 Task: Search one way flight ticket for 5 adults, 2 children, 1 infant in seat and 2 infants on lap in economy from Chattanooga: Lovell Field to Evansville: Evansville Regional Airport on 5-3-2023. Choice of flights is JetBlue. Number of bags: 2 carry on bags. Price is upto 72000. Outbound departure time preference is 10:00.
Action: Mouse moved to (304, 125)
Screenshot: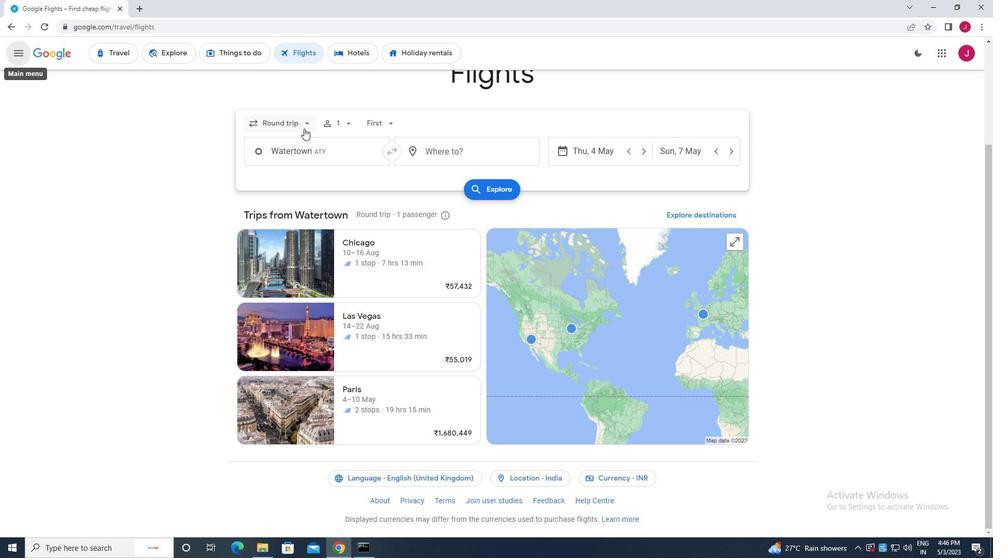 
Action: Mouse pressed left at (304, 125)
Screenshot: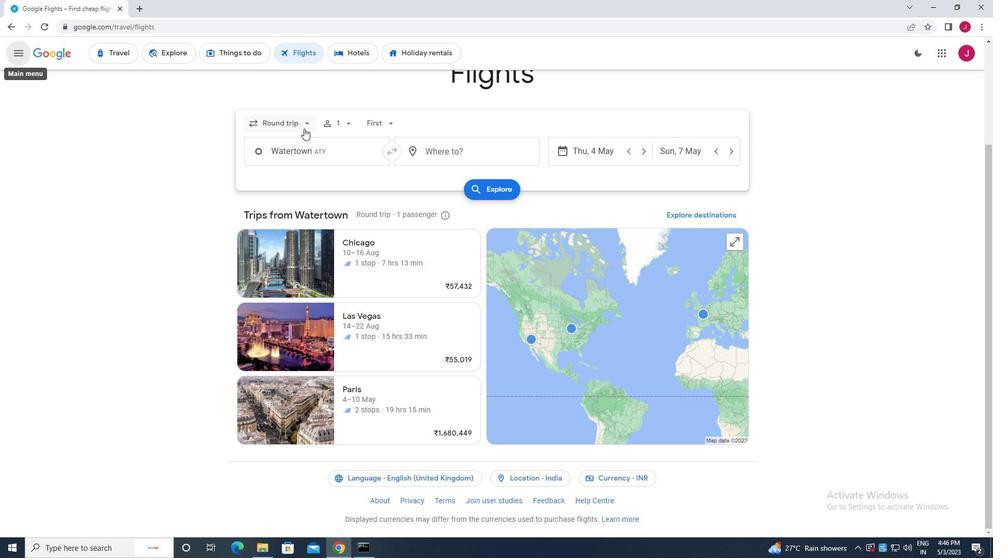 
Action: Mouse moved to (301, 173)
Screenshot: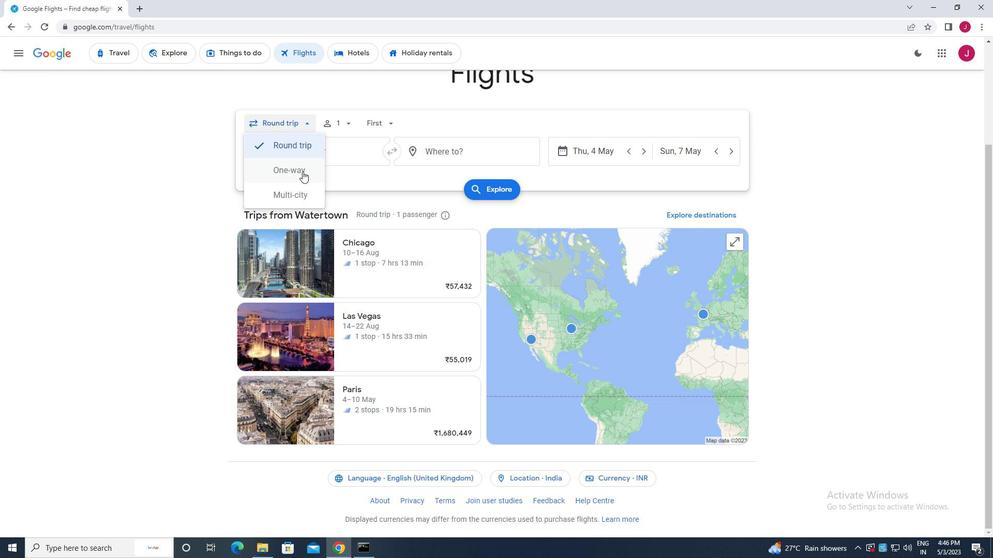 
Action: Mouse pressed left at (301, 173)
Screenshot: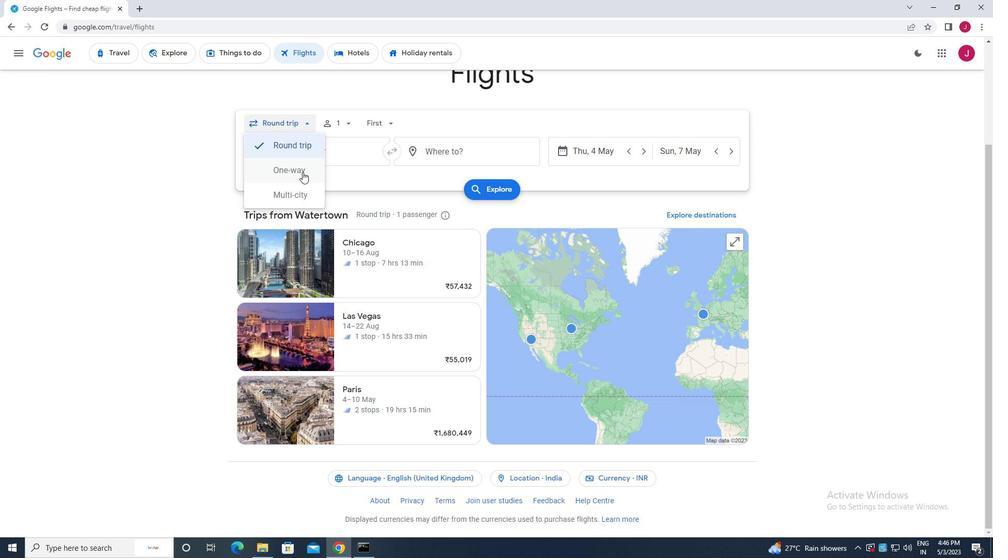 
Action: Mouse moved to (345, 120)
Screenshot: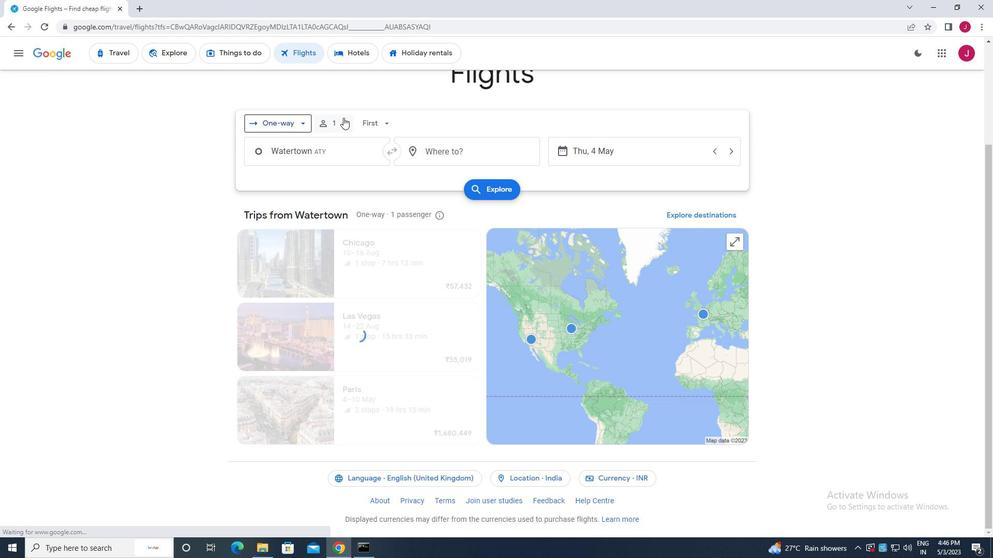 
Action: Mouse pressed left at (345, 120)
Screenshot: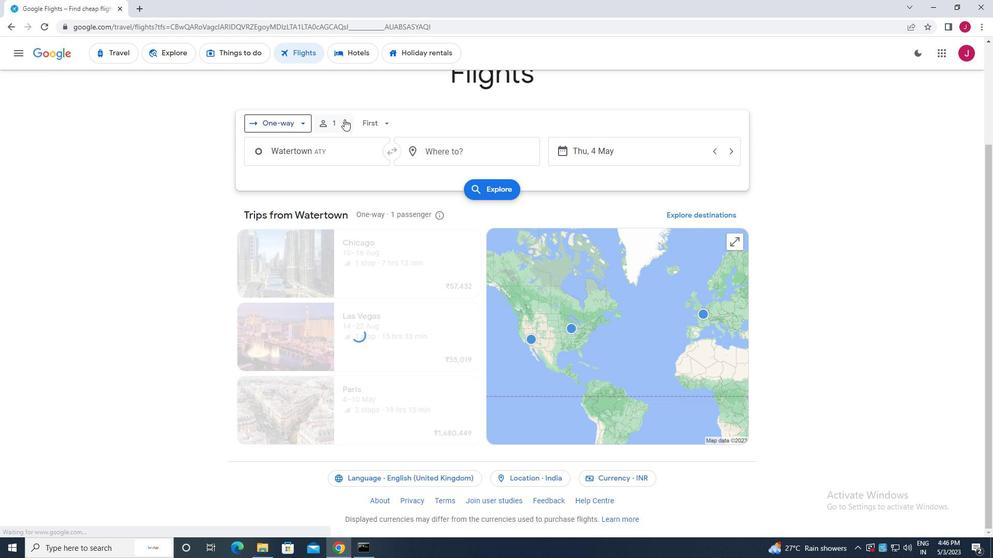 
Action: Mouse moved to (425, 151)
Screenshot: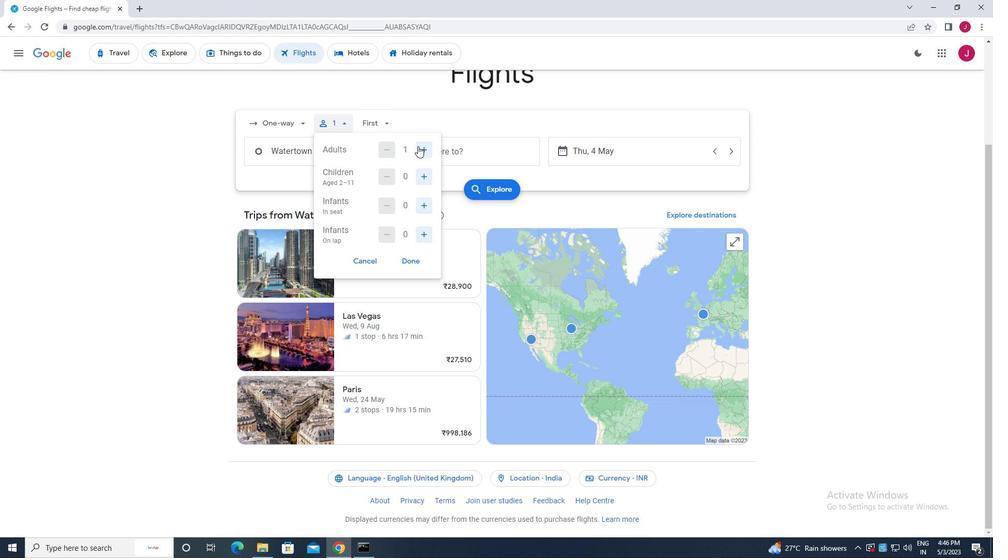
Action: Mouse pressed left at (425, 151)
Screenshot: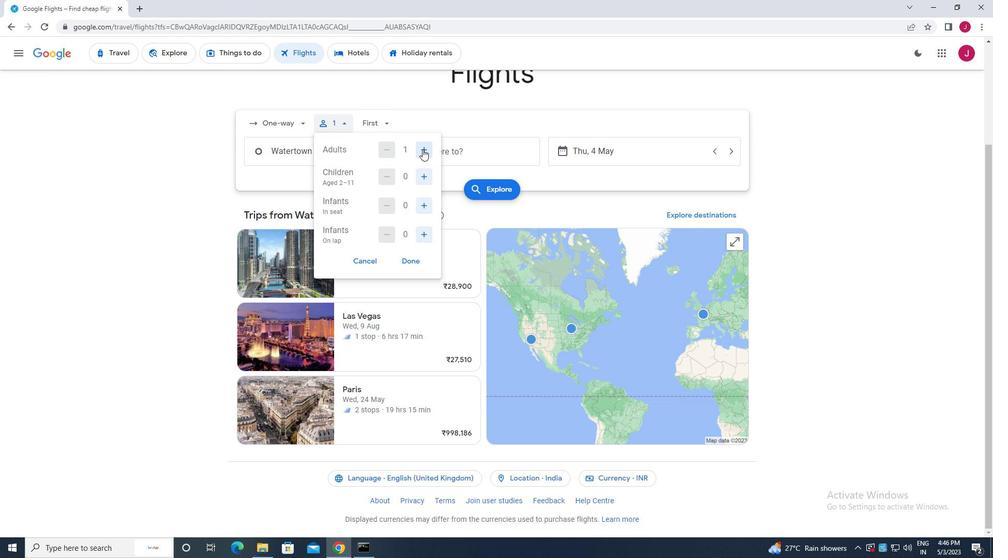 
Action: Mouse pressed left at (425, 151)
Screenshot: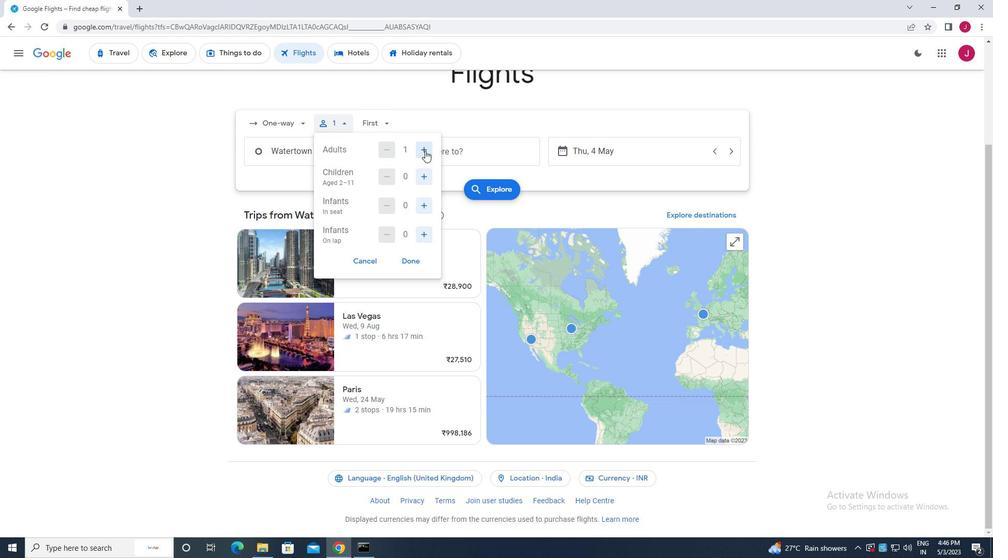 
Action: Mouse pressed left at (425, 151)
Screenshot: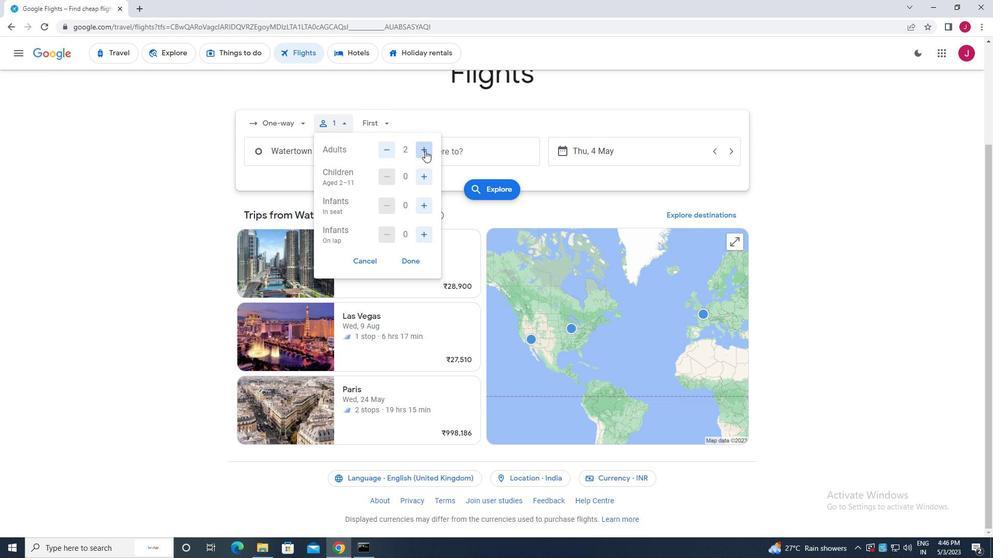 
Action: Mouse pressed left at (425, 151)
Screenshot: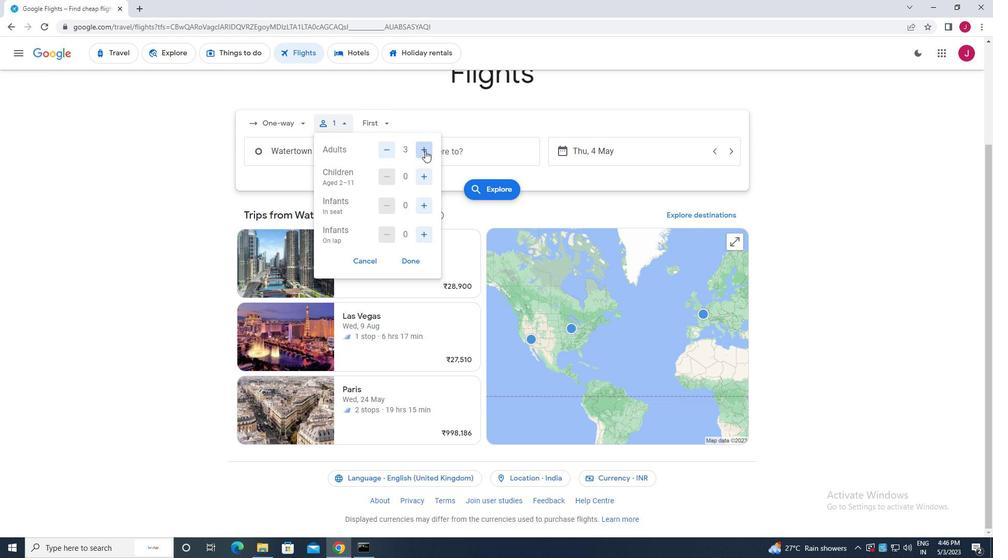 
Action: Mouse moved to (423, 176)
Screenshot: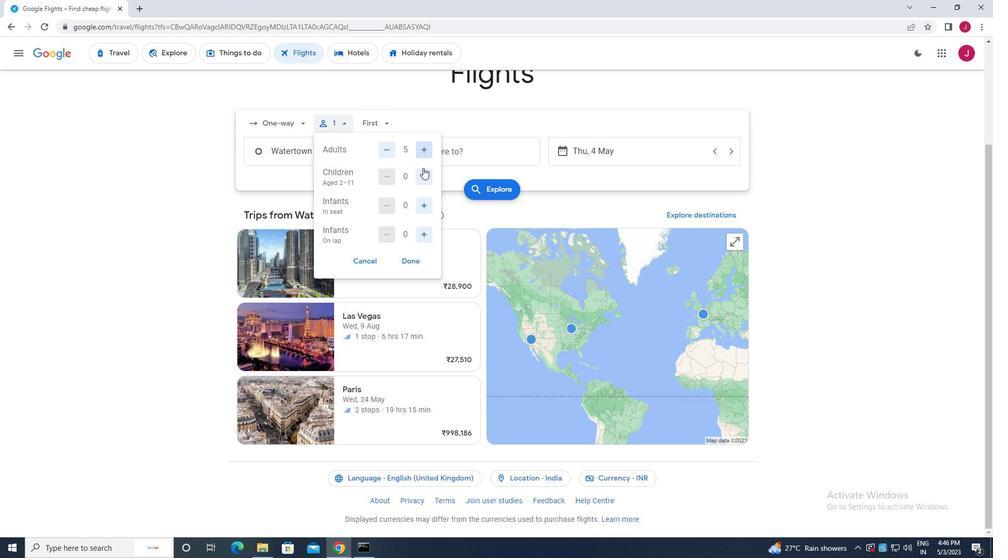 
Action: Mouse pressed left at (423, 176)
Screenshot: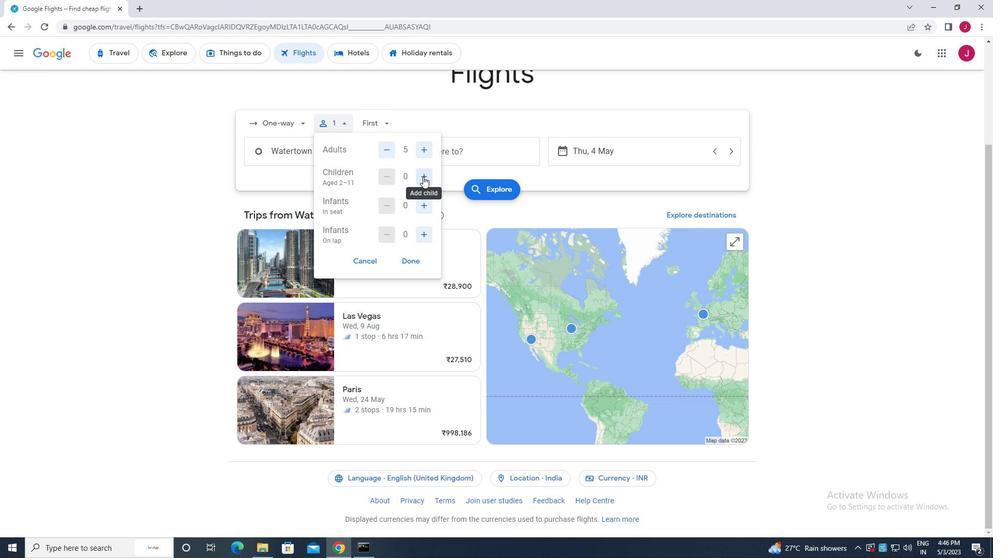 
Action: Mouse pressed left at (423, 176)
Screenshot: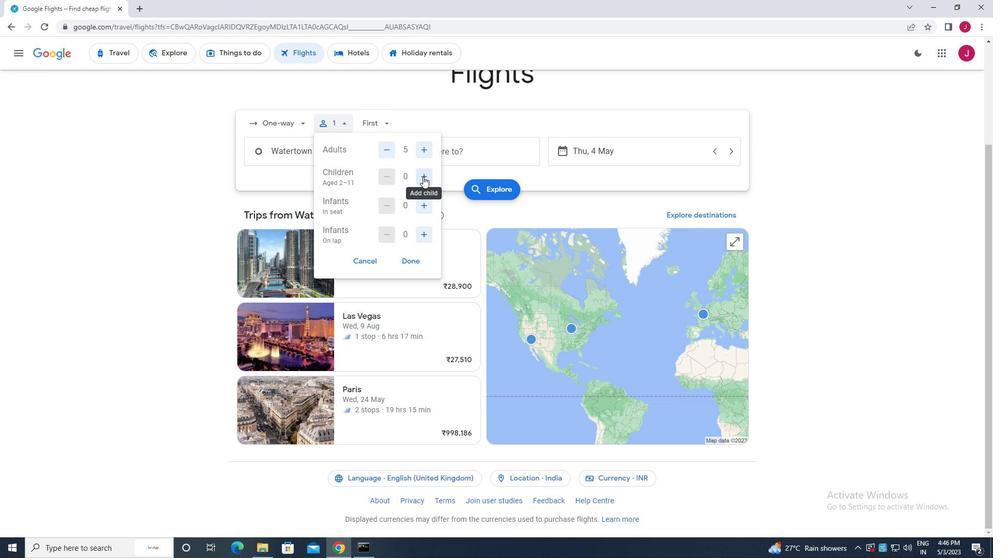 
Action: Mouse moved to (426, 202)
Screenshot: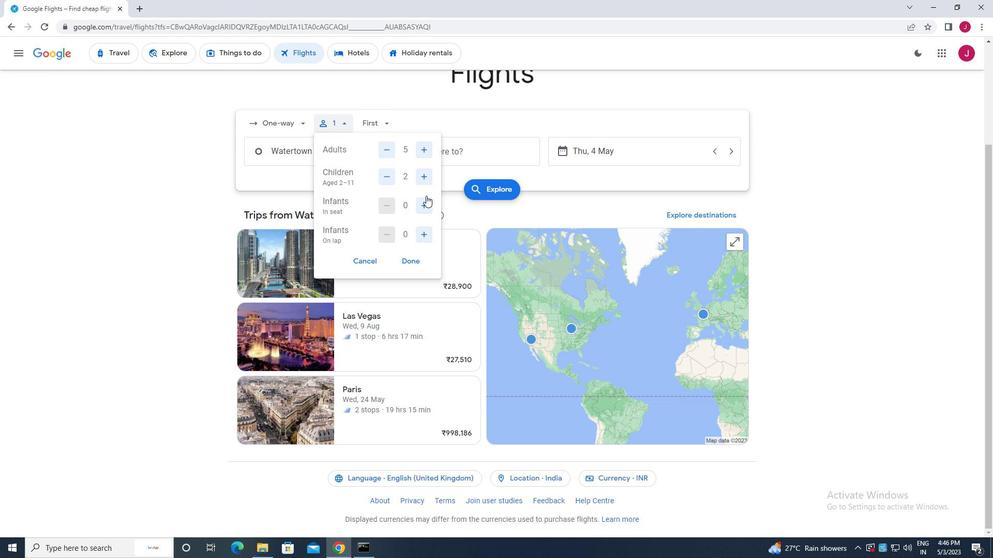 
Action: Mouse pressed left at (426, 202)
Screenshot: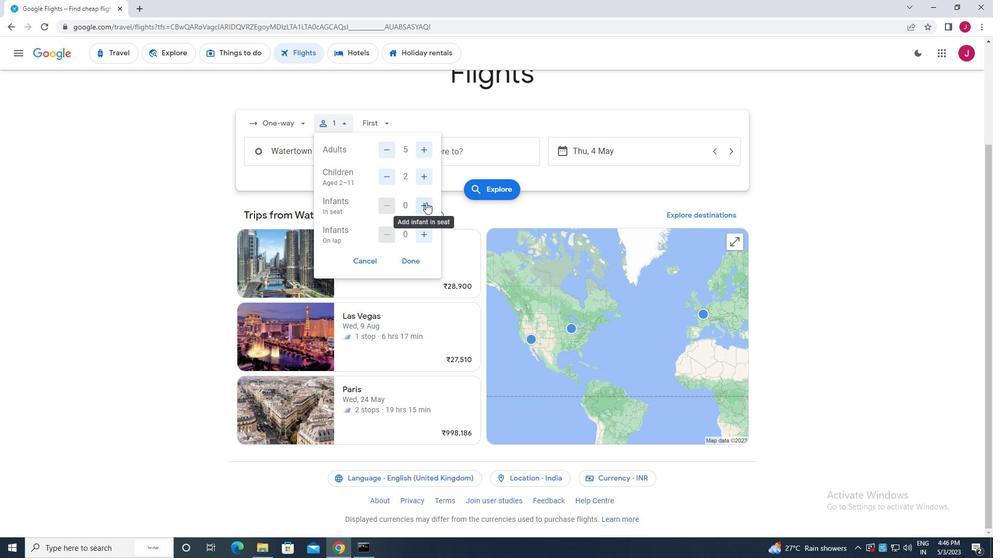 
Action: Mouse moved to (424, 232)
Screenshot: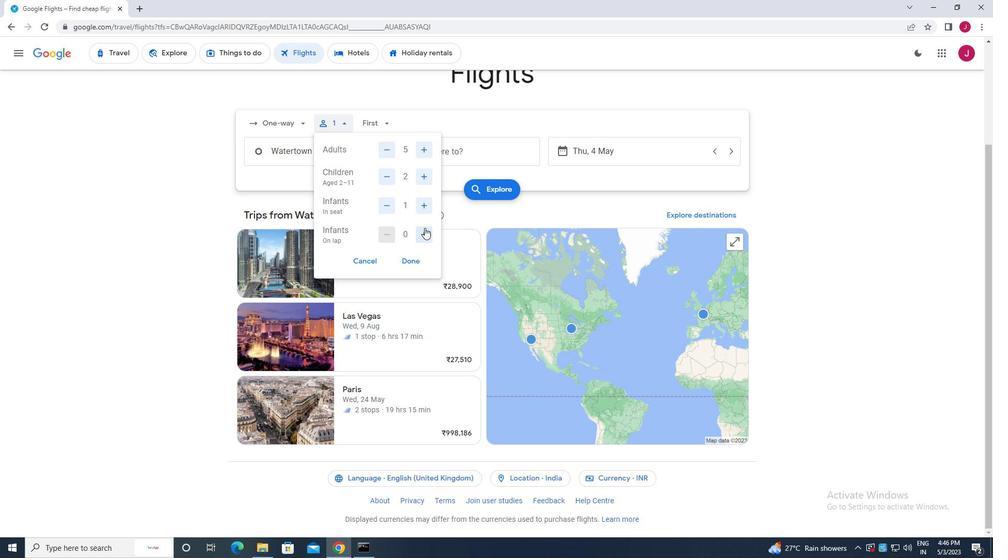 
Action: Mouse pressed left at (424, 232)
Screenshot: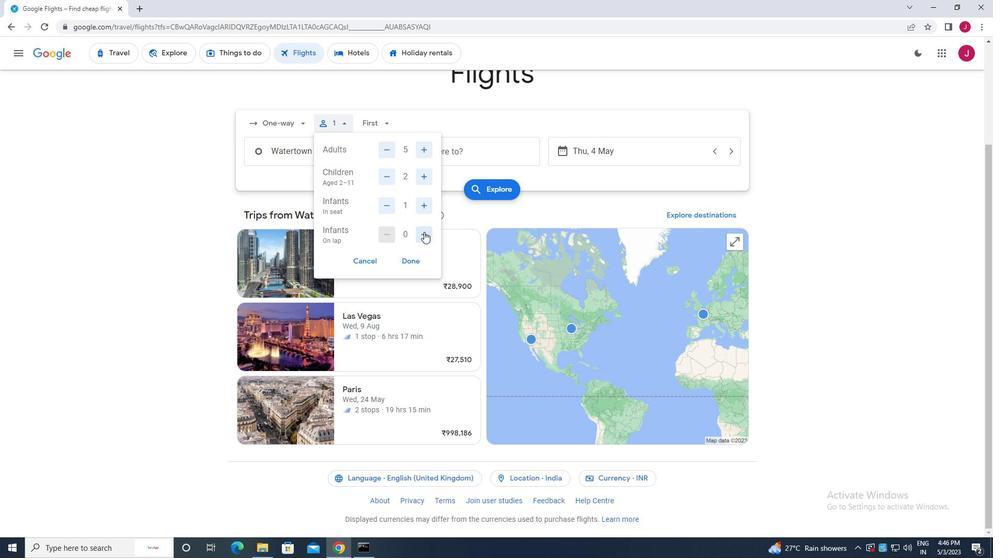 
Action: Mouse pressed left at (424, 232)
Screenshot: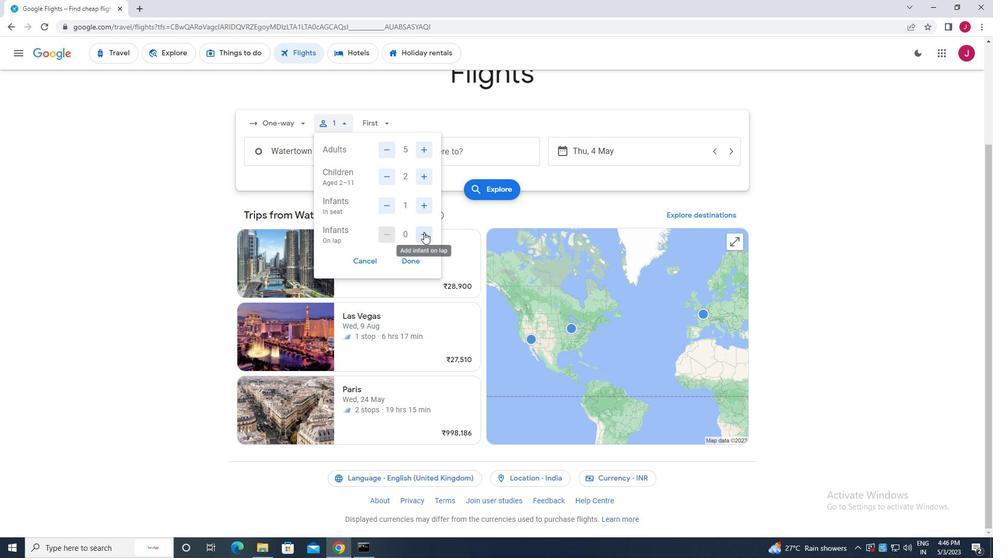 
Action: Mouse moved to (390, 231)
Screenshot: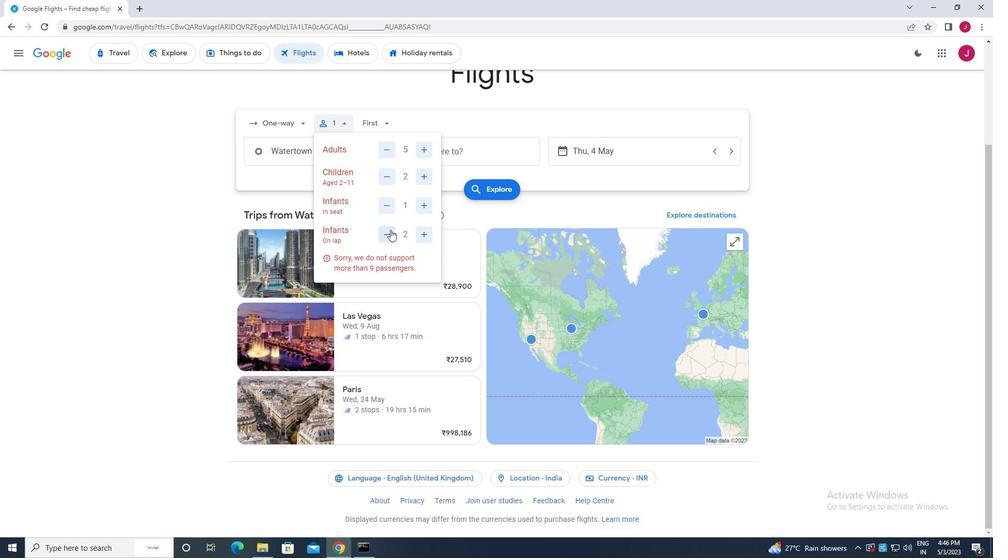 
Action: Mouse pressed left at (390, 231)
Screenshot: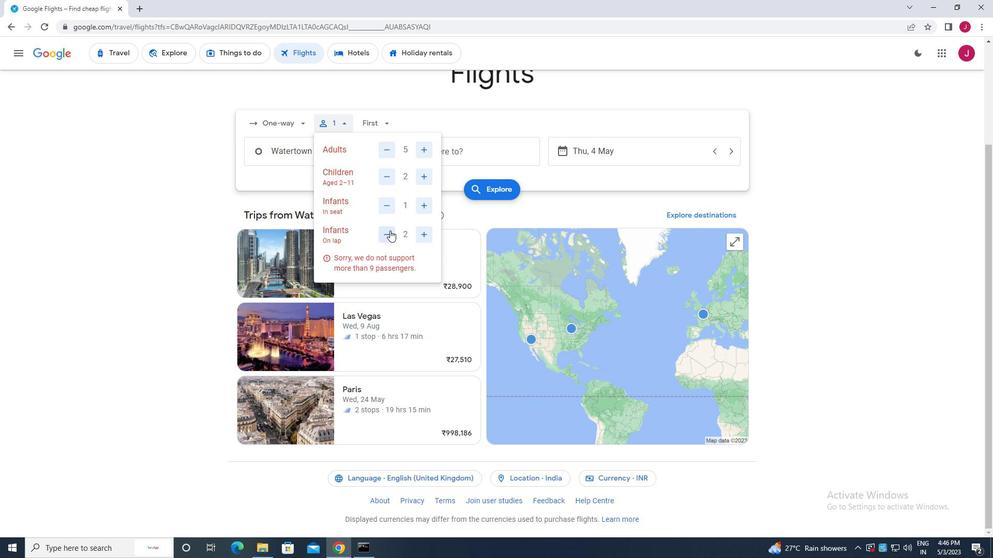 
Action: Mouse moved to (406, 258)
Screenshot: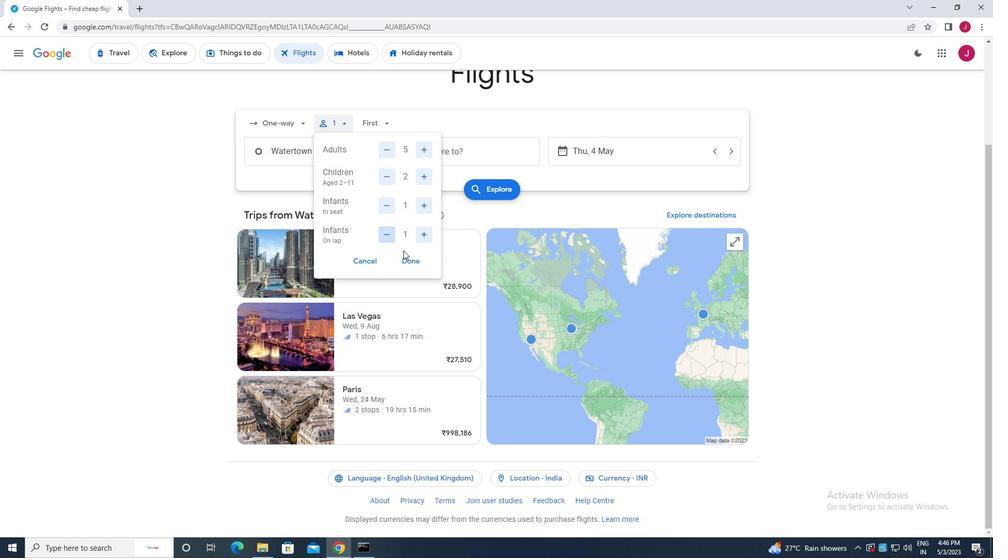 
Action: Mouse pressed left at (406, 258)
Screenshot: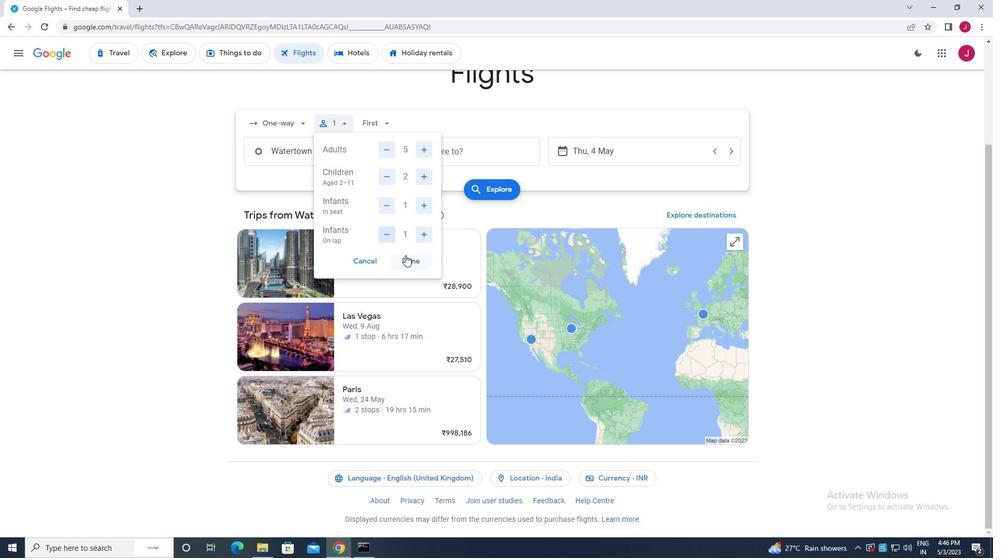 
Action: Mouse moved to (389, 121)
Screenshot: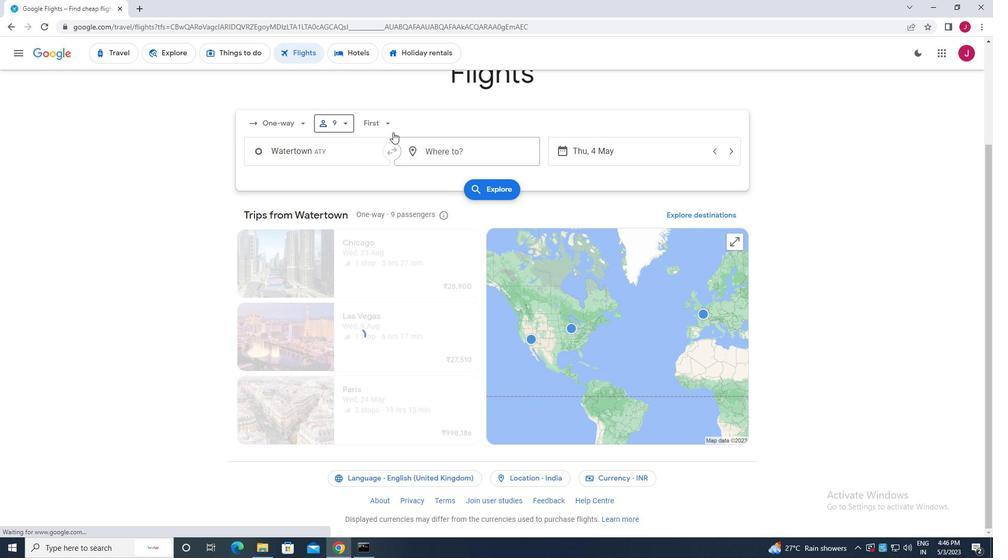 
Action: Mouse pressed left at (389, 121)
Screenshot: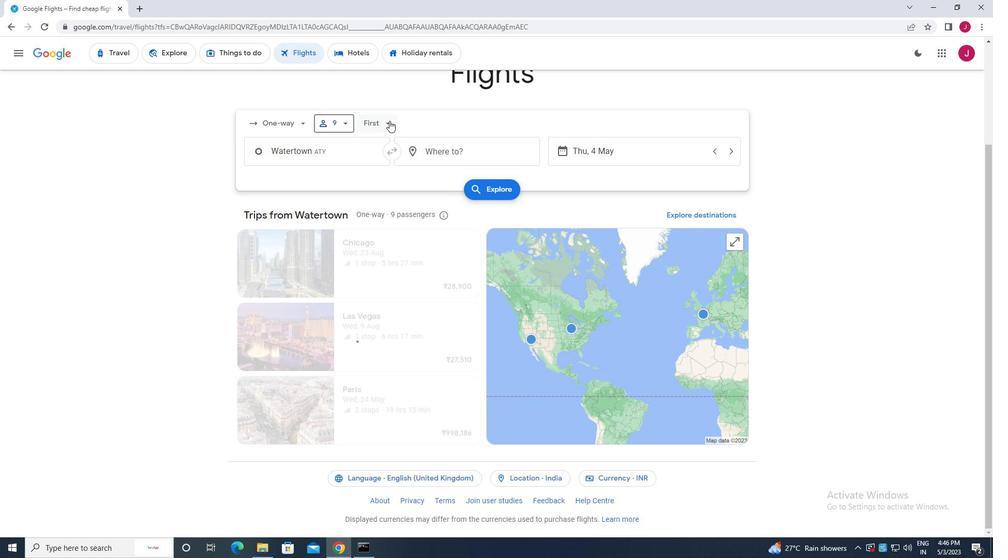 
Action: Mouse moved to (402, 143)
Screenshot: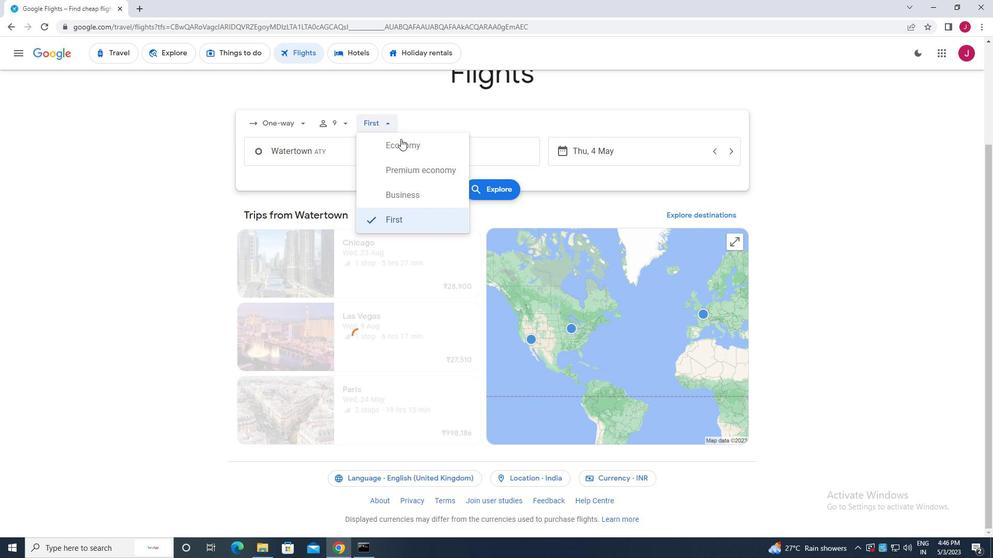 
Action: Mouse pressed left at (402, 143)
Screenshot: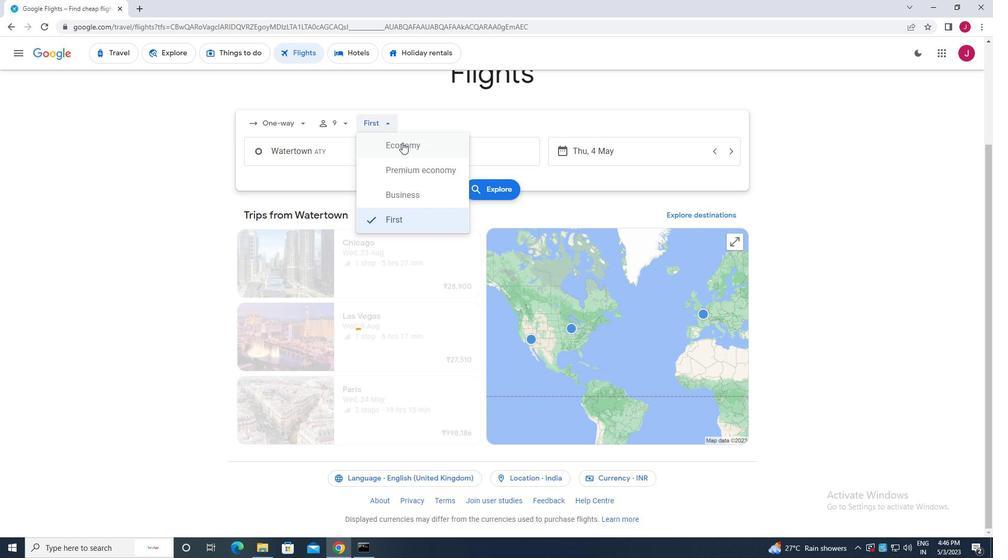 
Action: Mouse moved to (345, 152)
Screenshot: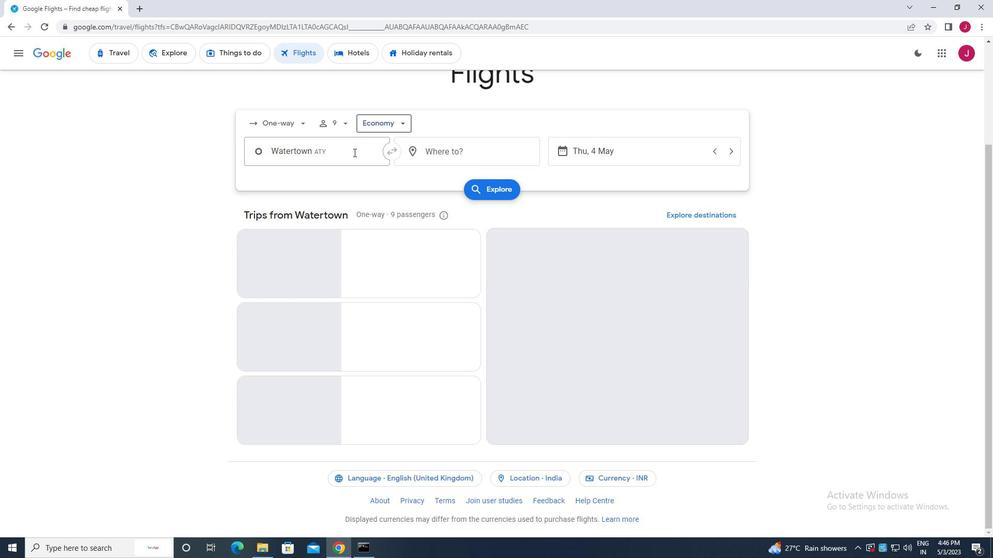 
Action: Mouse pressed left at (345, 152)
Screenshot: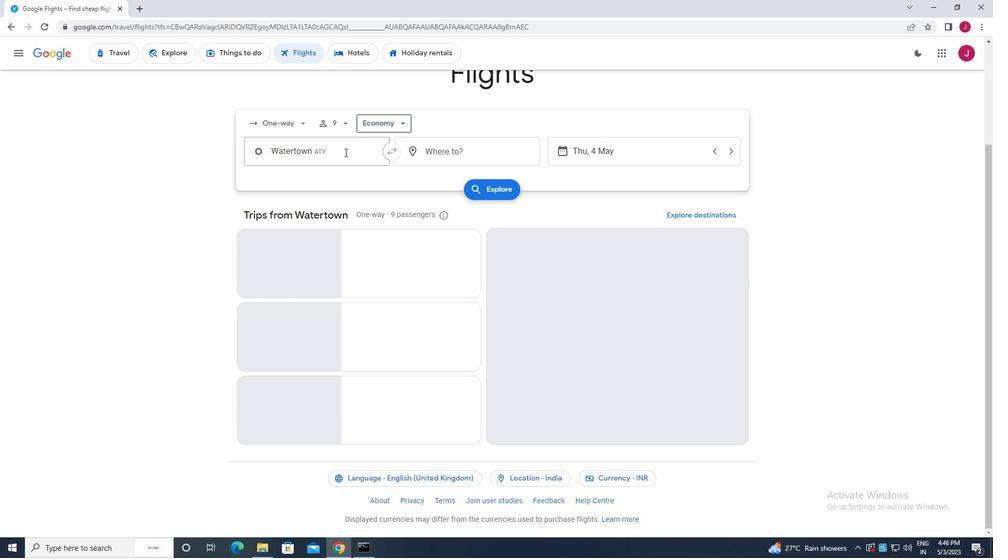 
Action: Mouse moved to (344, 152)
Screenshot: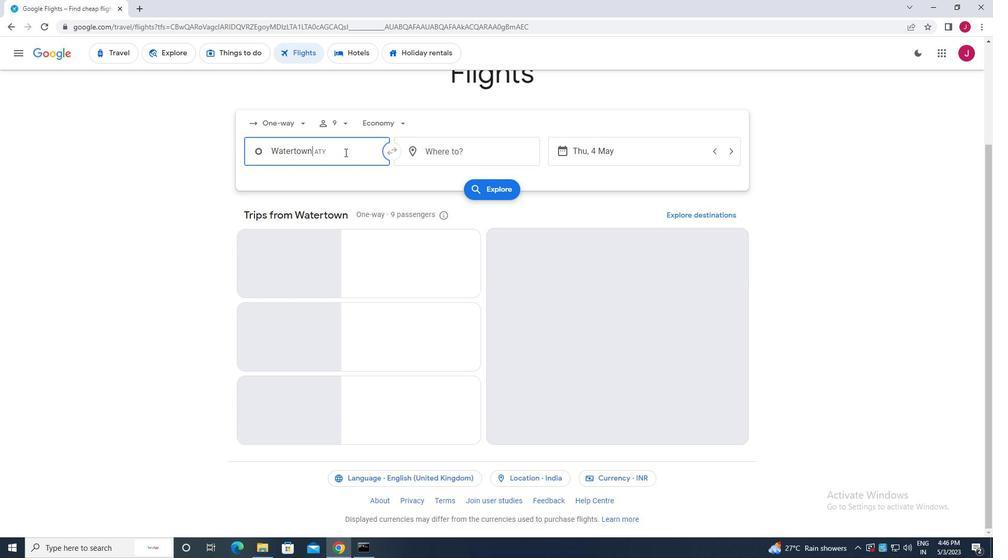 
Action: Key pressed chattanooga<Key.backspace><Key.backspace><Key.backspace><Key.backspace><Key.backspace><Key.backspace><Key.backspace><Key.backspace><Key.backspace><Key.backspace><Key.backspace><Key.backspace><Key.backspace><Key.backspace><Key.backspace><Key.backspace><Key.backspace><Key.backspace><Key.backspace><Key.backspace><Key.backspace><Key.backspace><Key.backspace><Key.backspace><Key.backspace><Key.backspace><Key.backspace><Key.backspace><Key.backspace><Key.backspace>lovell<Key.space>f<Key.backspace><Key.backspace><Key.backspace><Key.backspace><Key.backspace><Key.backspace><Key.backspace><Key.backspace><Key.backspace><Key.backspace><Key.backspace><Key.backspace><Key.backspace><Key.backspace><Key.backspace><Key.backspace><Key.backspace>chattanooga<Key.enter>
Screenshot: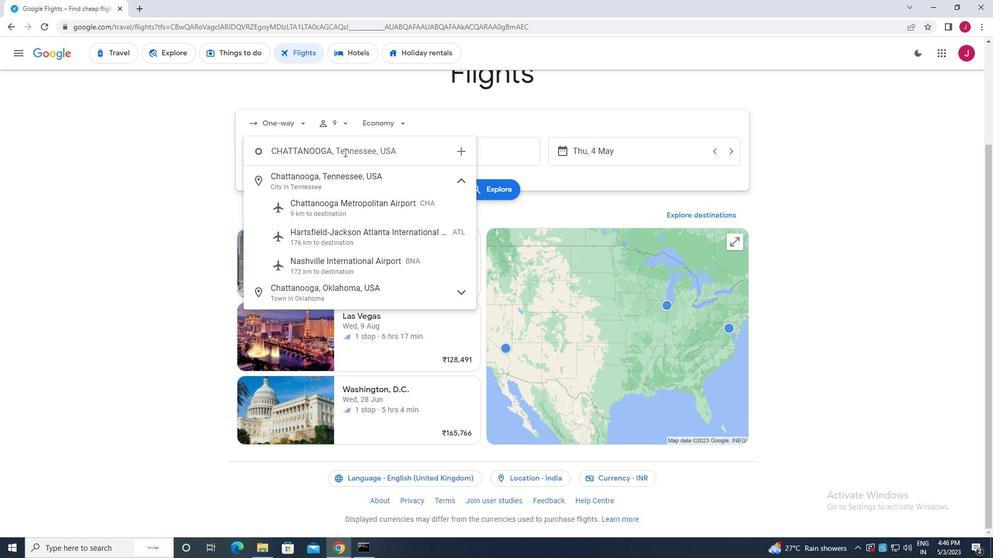 
Action: Mouse moved to (459, 151)
Screenshot: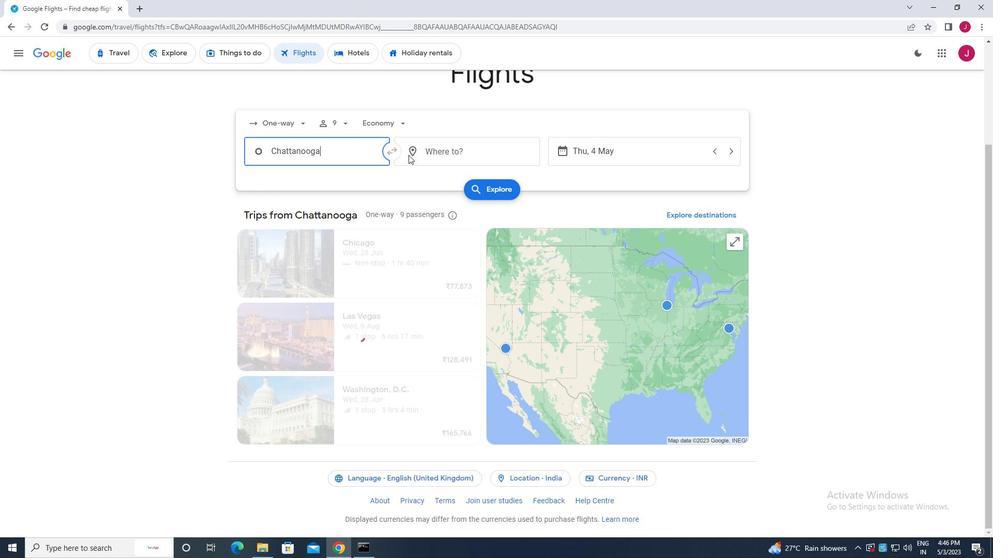 
Action: Mouse pressed left at (459, 151)
Screenshot: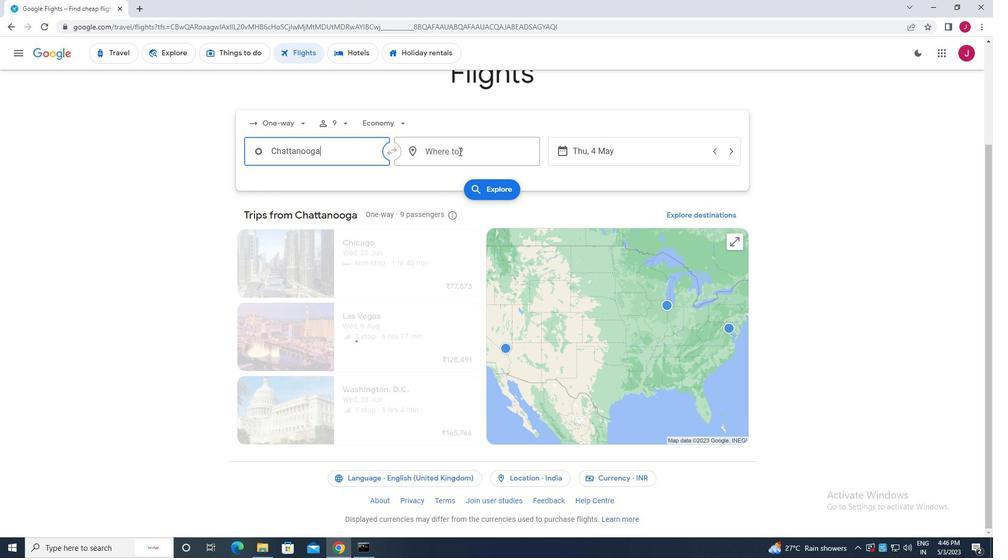 
Action: Mouse moved to (458, 151)
Screenshot: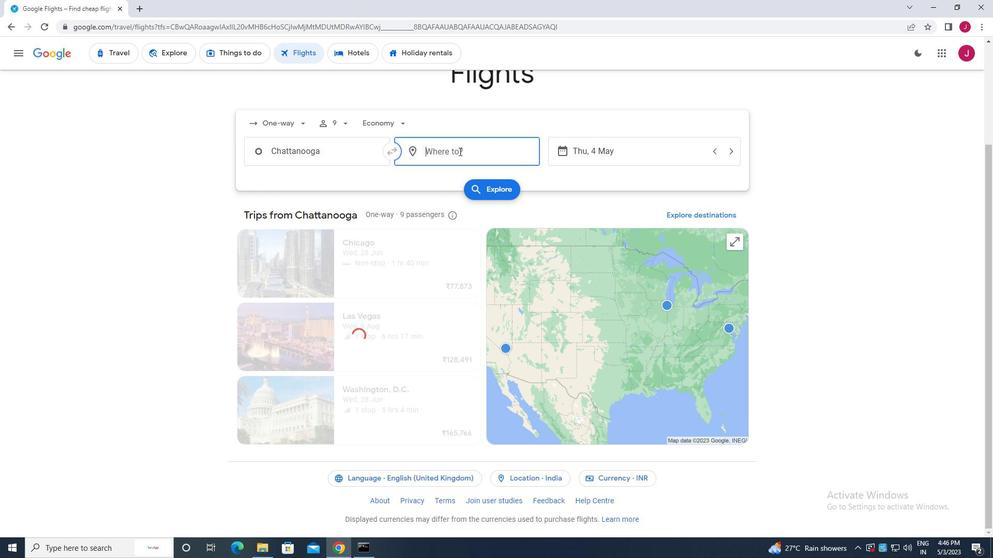 
Action: Key pressed evans
Screenshot: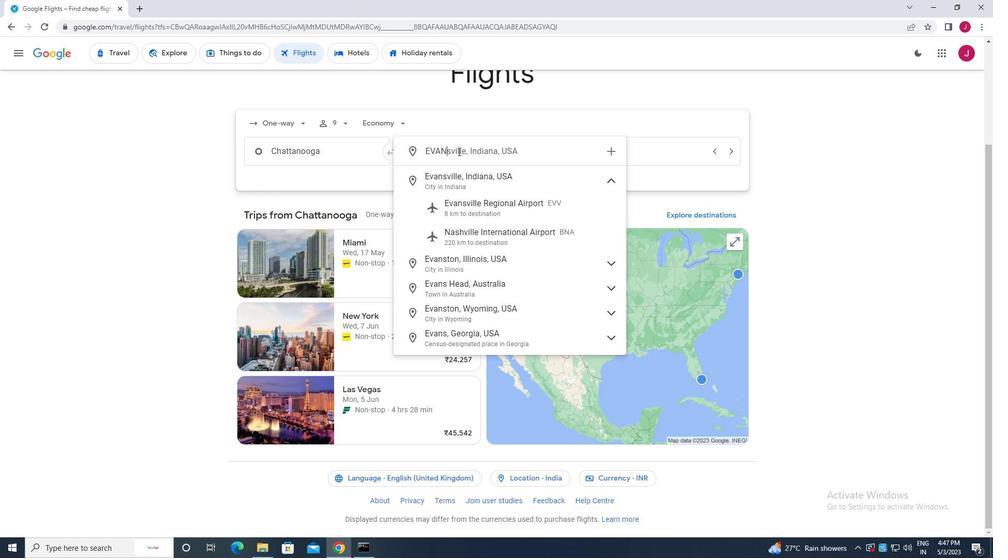 
Action: Mouse moved to (524, 205)
Screenshot: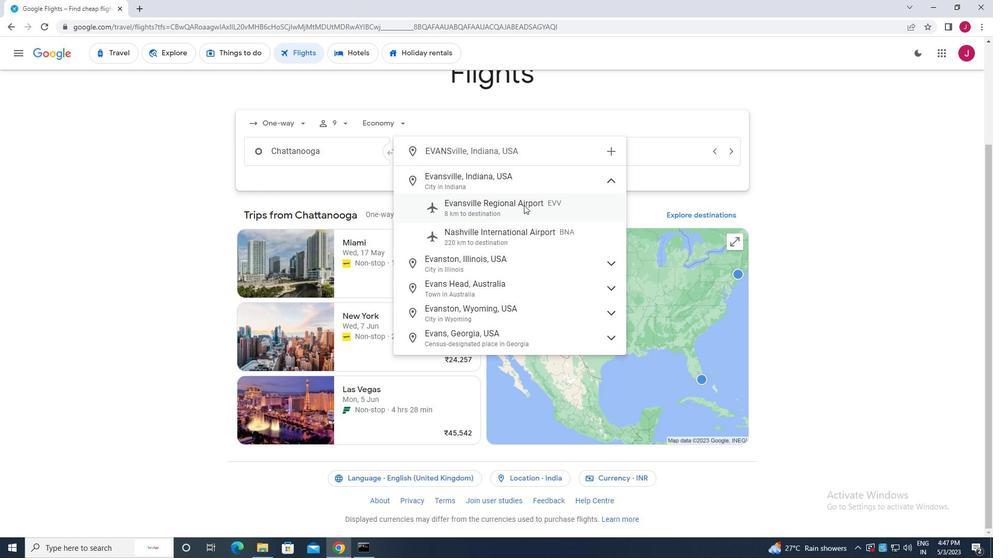 
Action: Mouse pressed left at (524, 205)
Screenshot: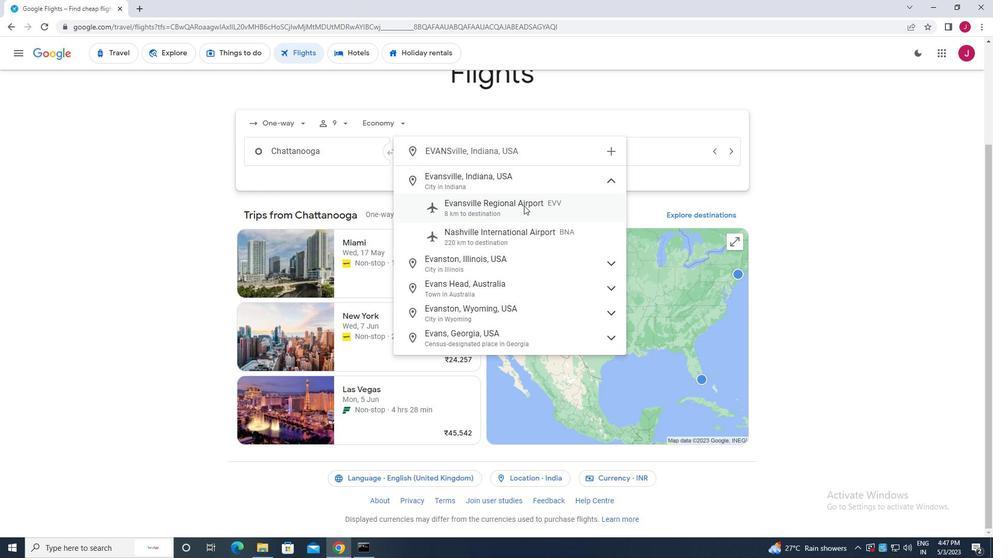 
Action: Mouse moved to (642, 157)
Screenshot: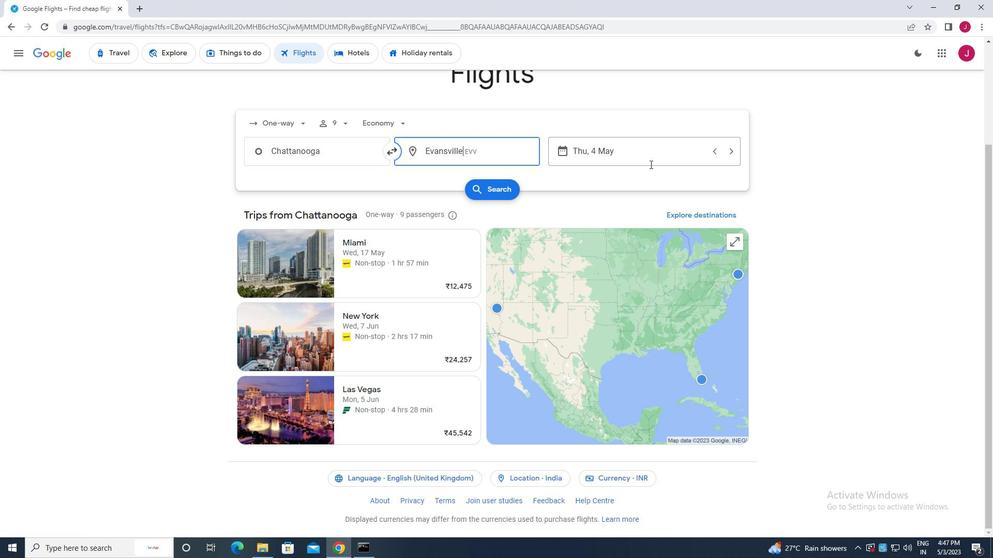 
Action: Mouse pressed left at (642, 157)
Screenshot: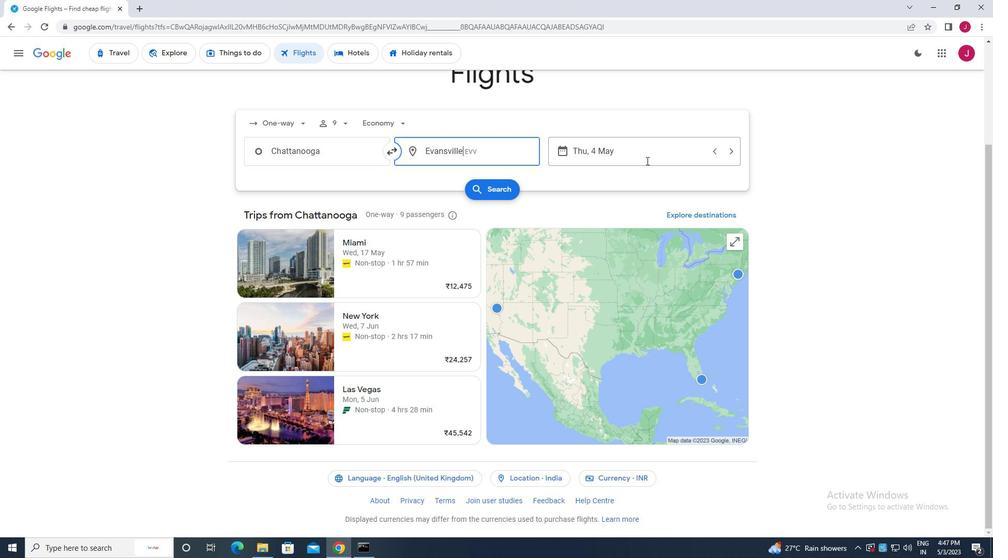 
Action: Mouse moved to (452, 231)
Screenshot: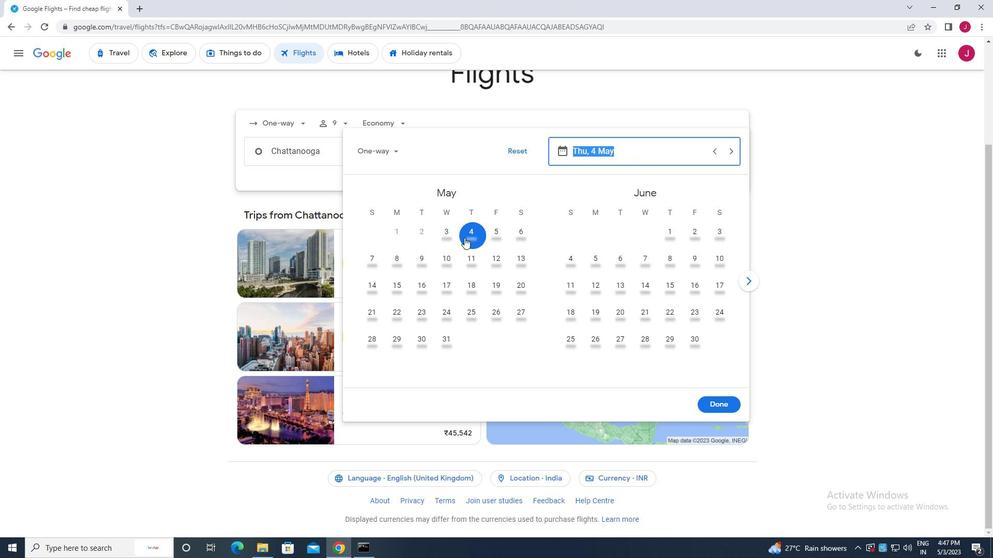 
Action: Mouse pressed left at (452, 231)
Screenshot: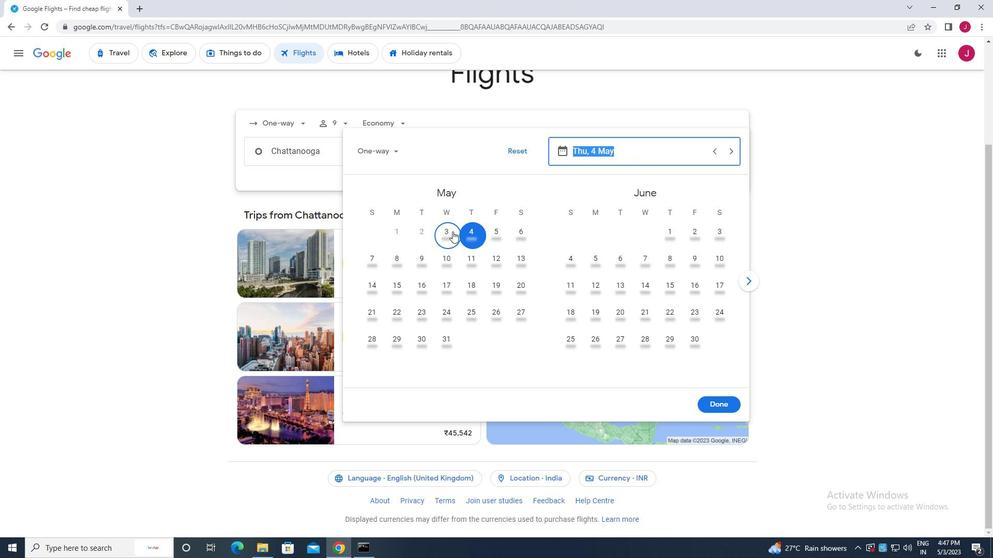
Action: Mouse moved to (717, 408)
Screenshot: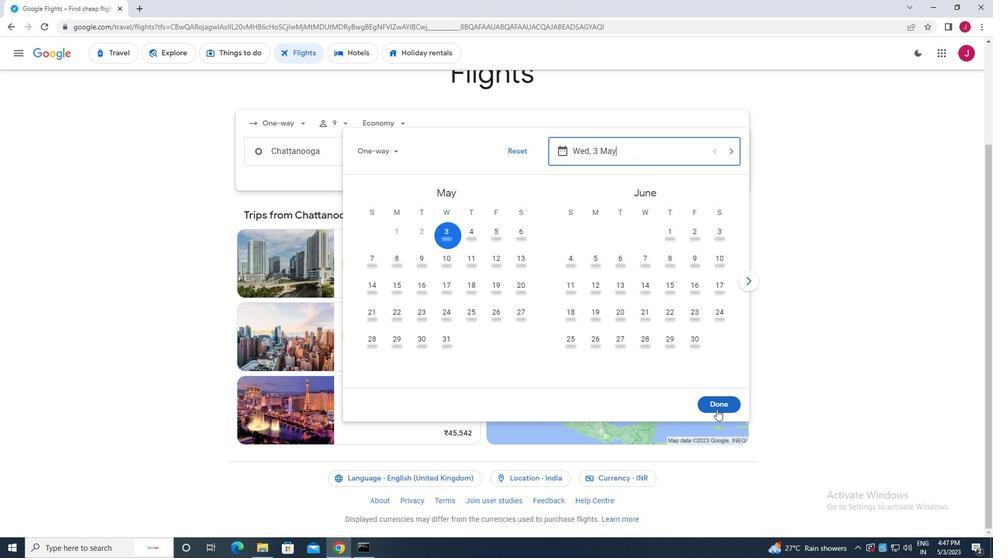 
Action: Mouse pressed left at (717, 408)
Screenshot: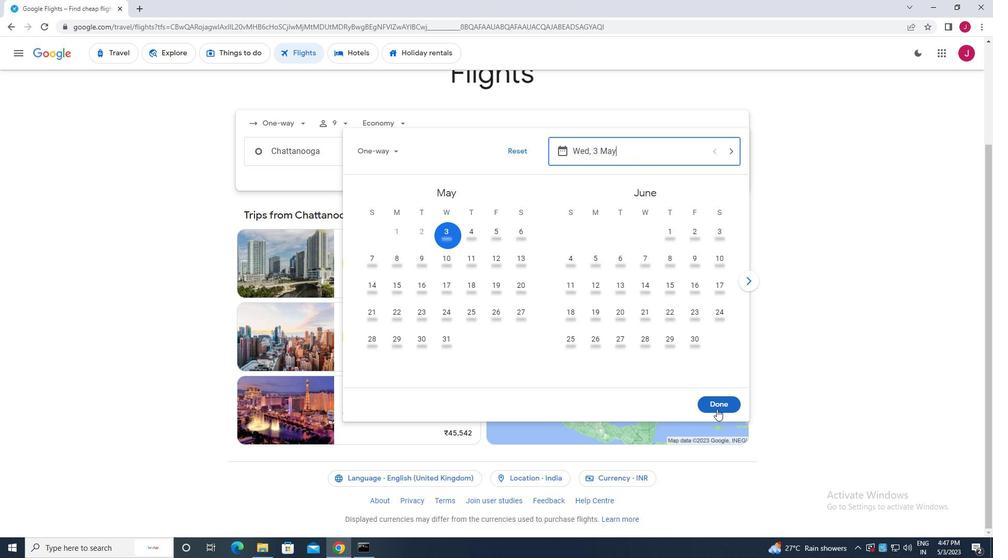 
Action: Mouse moved to (499, 188)
Screenshot: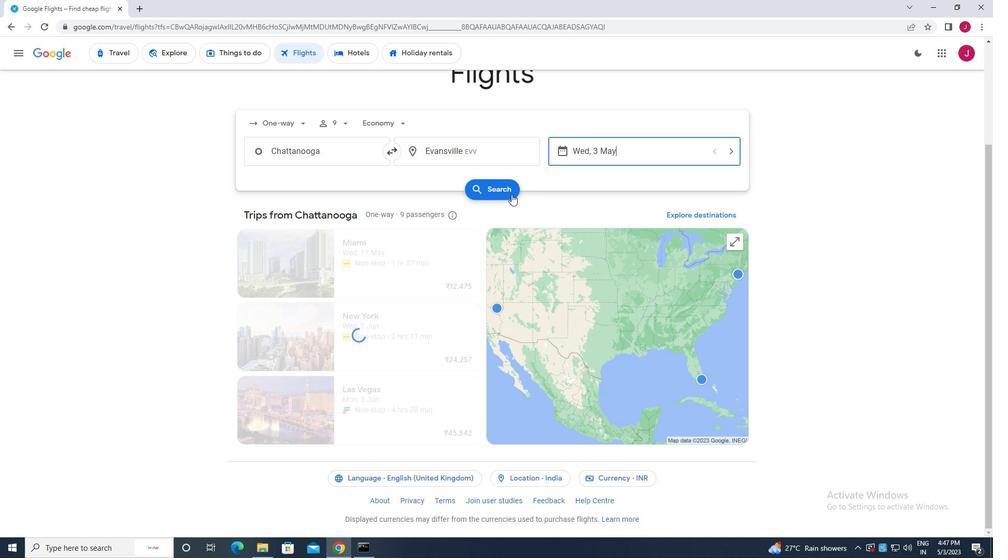 
Action: Mouse pressed left at (499, 188)
Screenshot: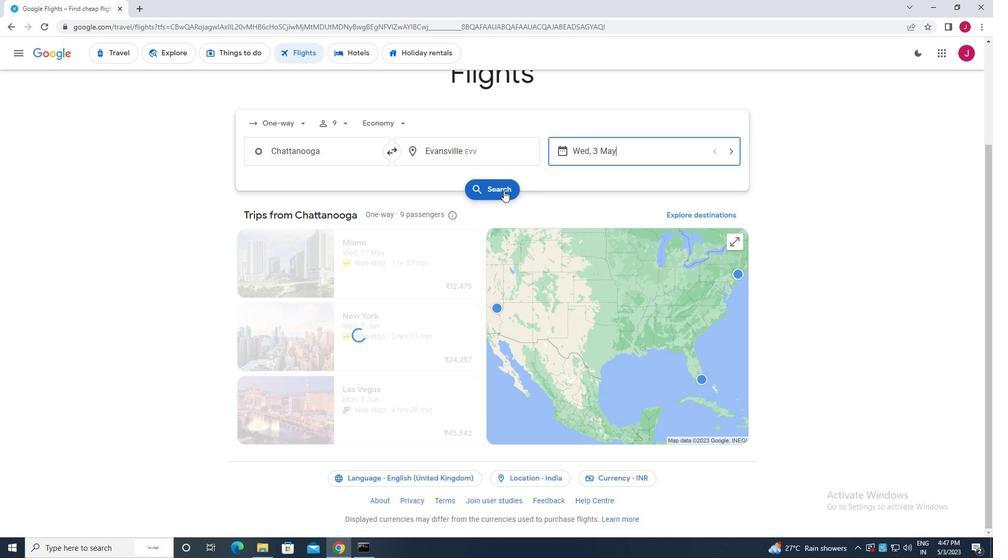
Action: Mouse moved to (264, 145)
Screenshot: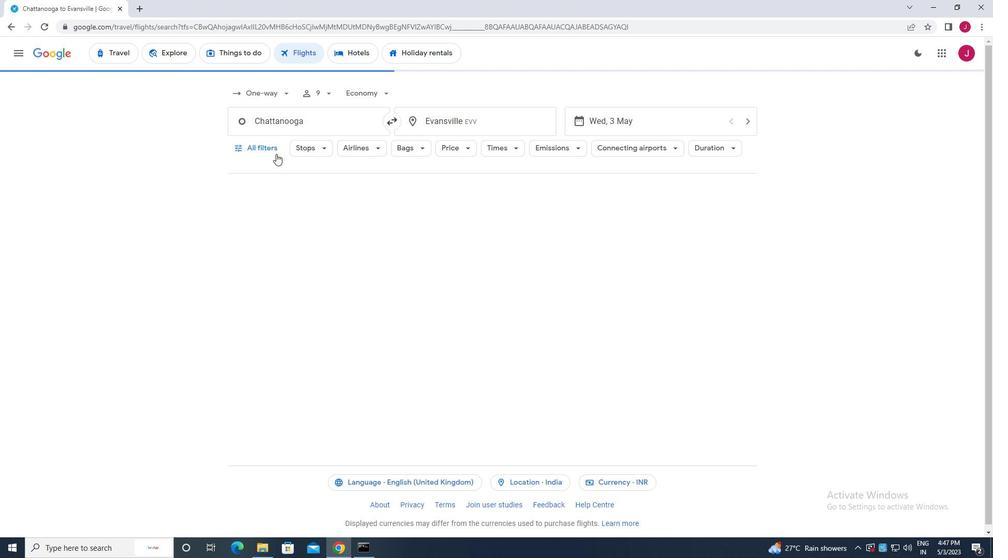 
Action: Mouse pressed left at (264, 145)
Screenshot: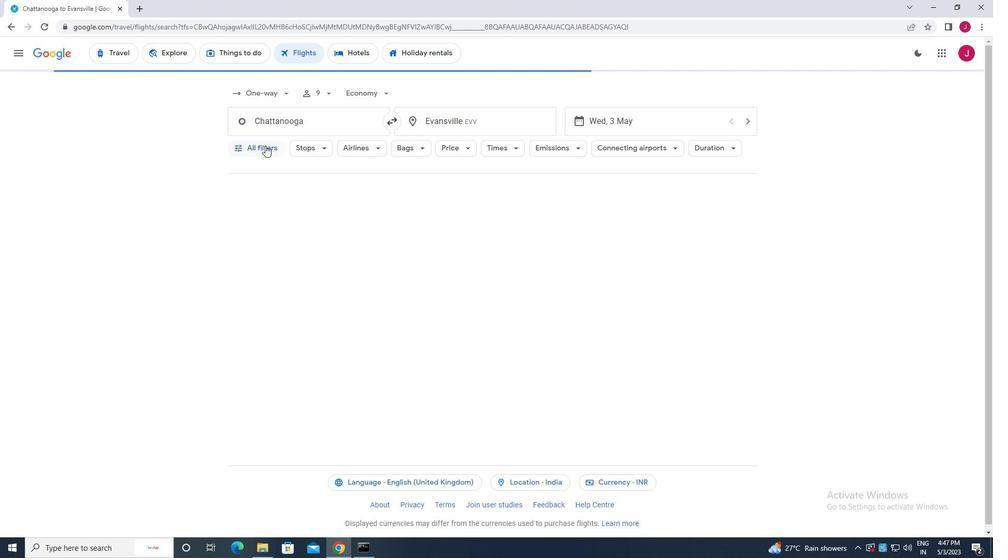 
Action: Mouse moved to (319, 253)
Screenshot: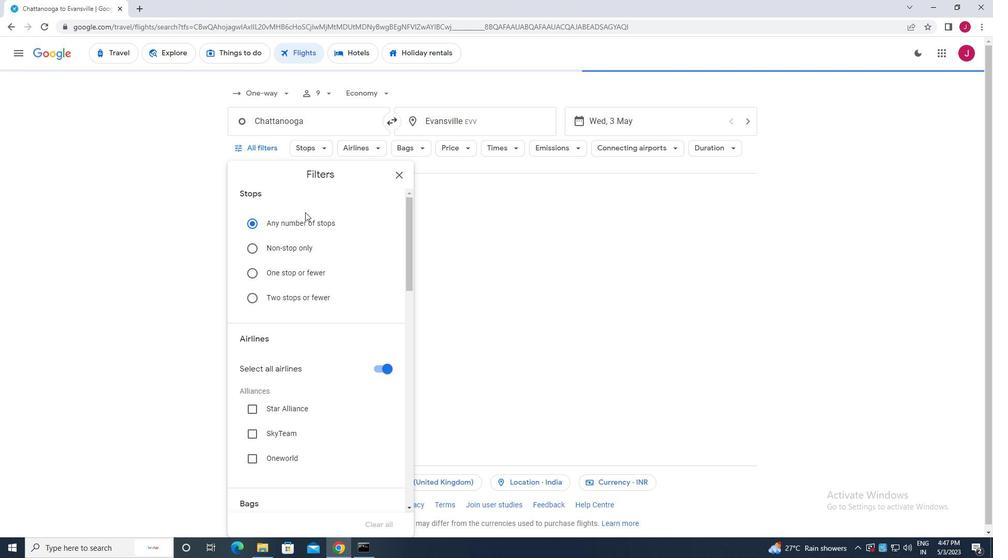 
Action: Mouse scrolled (319, 252) with delta (0, 0)
Screenshot: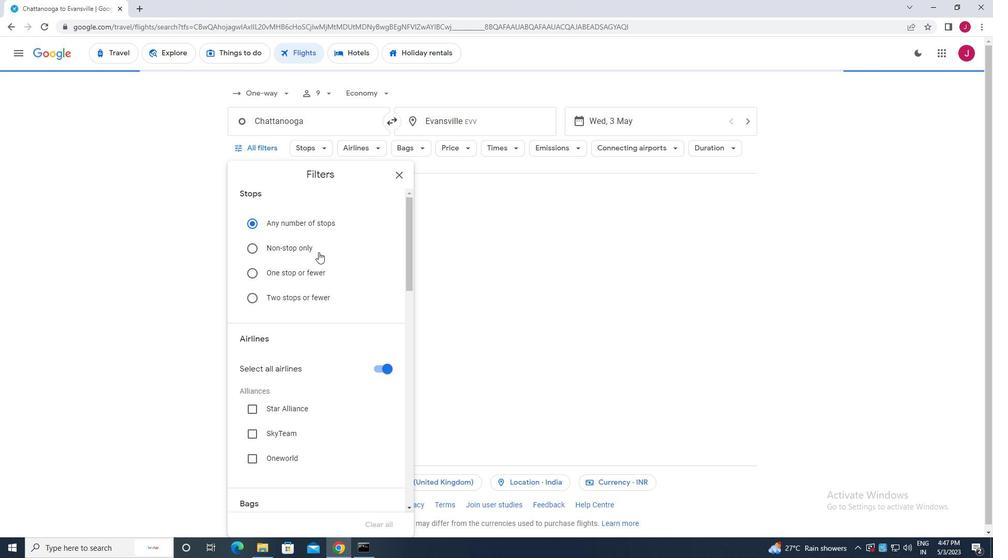 
Action: Mouse scrolled (319, 252) with delta (0, 0)
Screenshot: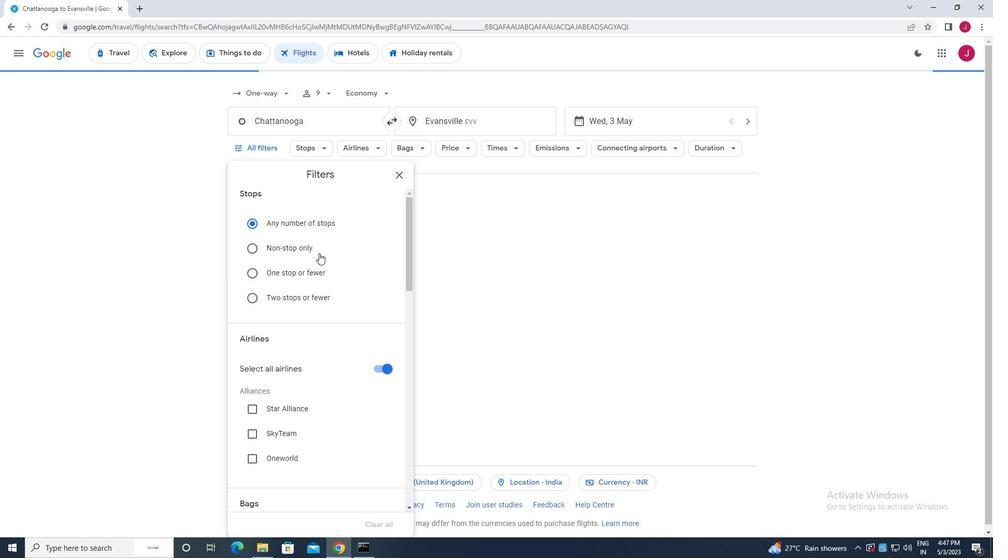 
Action: Mouse scrolled (319, 252) with delta (0, 0)
Screenshot: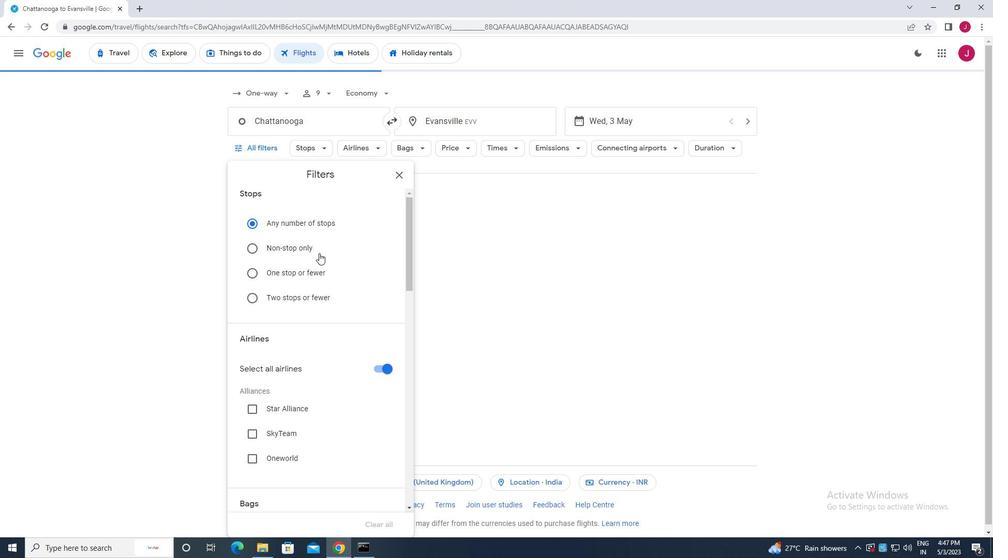 
Action: Mouse moved to (379, 213)
Screenshot: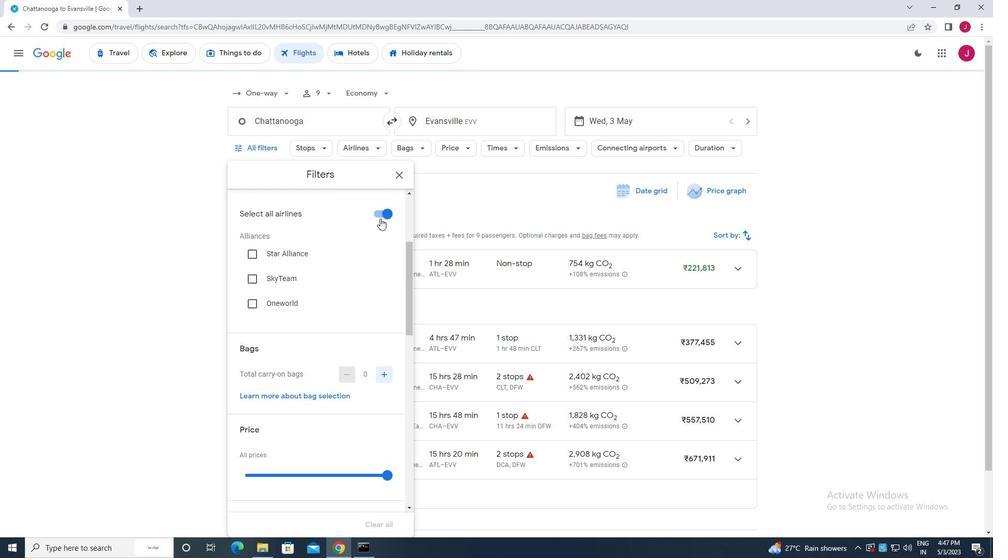 
Action: Mouse pressed left at (379, 213)
Screenshot: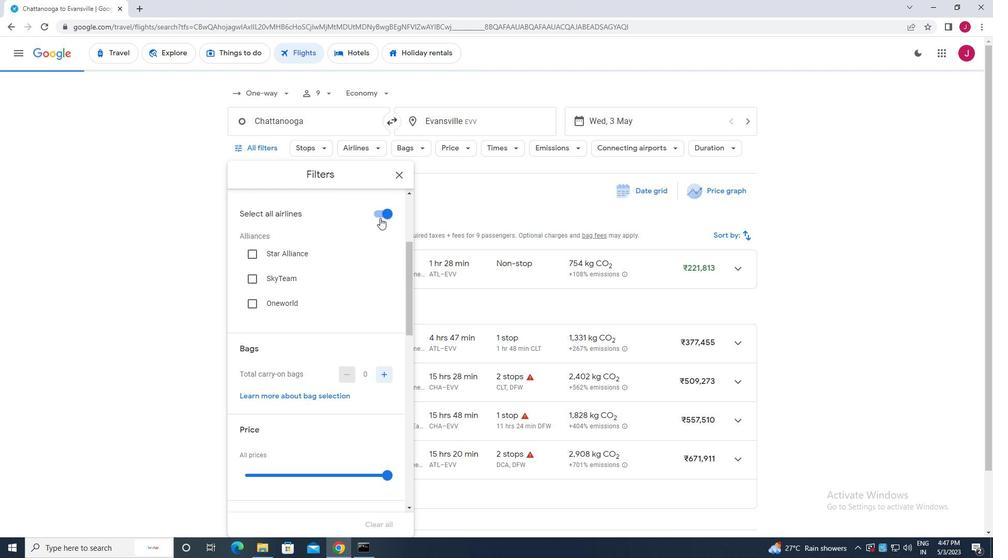 
Action: Mouse moved to (351, 289)
Screenshot: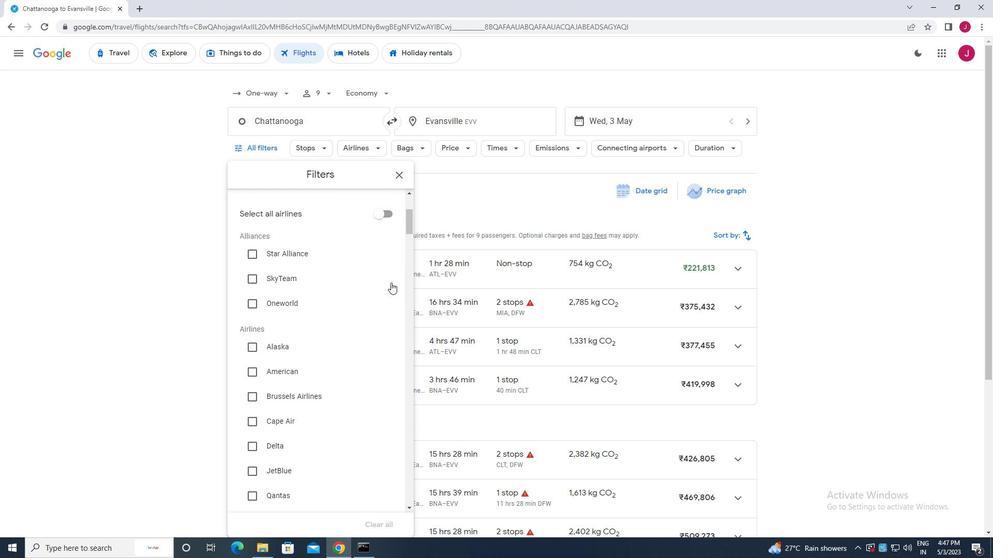 
Action: Mouse scrolled (351, 289) with delta (0, 0)
Screenshot: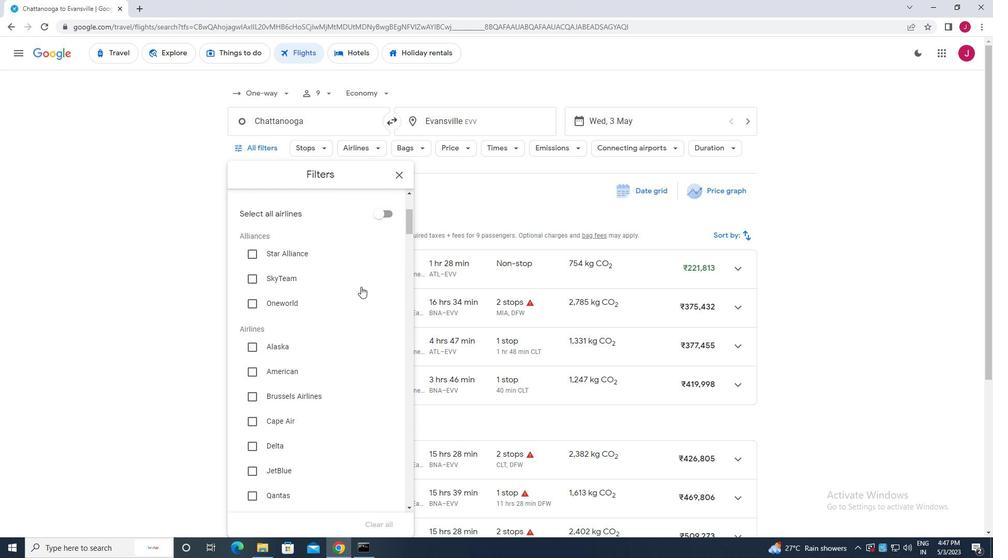 
Action: Mouse scrolled (351, 289) with delta (0, 0)
Screenshot: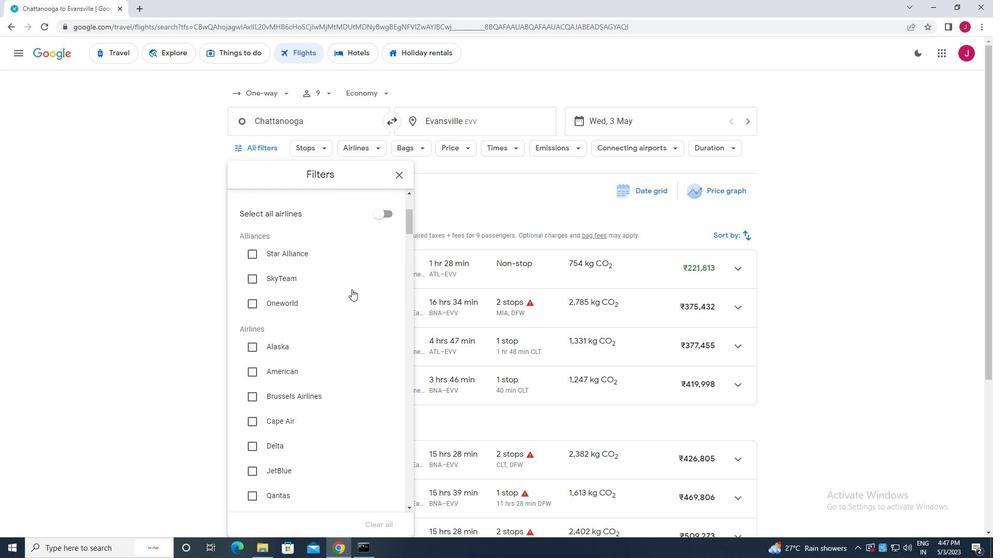 
Action: Mouse scrolled (351, 289) with delta (0, 0)
Screenshot: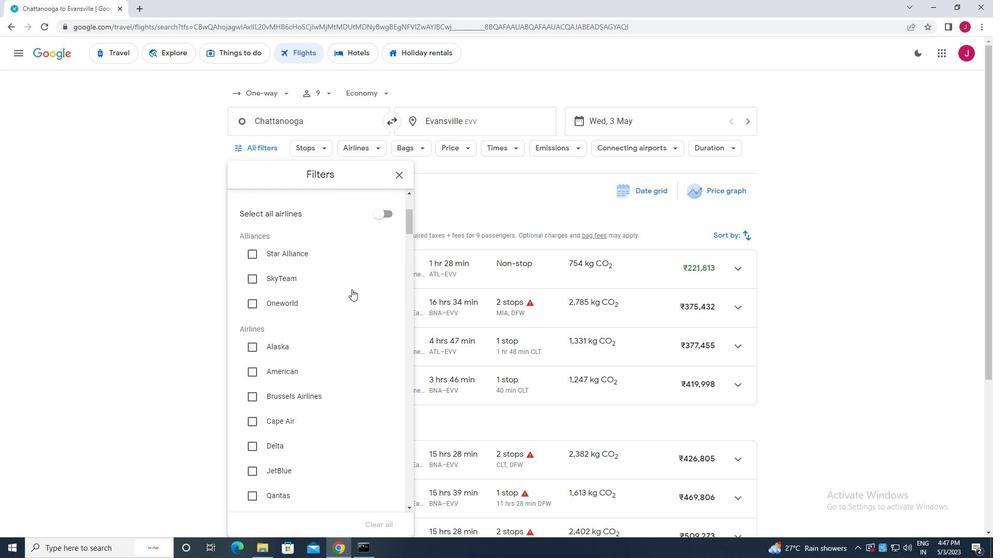 
Action: Mouse moved to (253, 316)
Screenshot: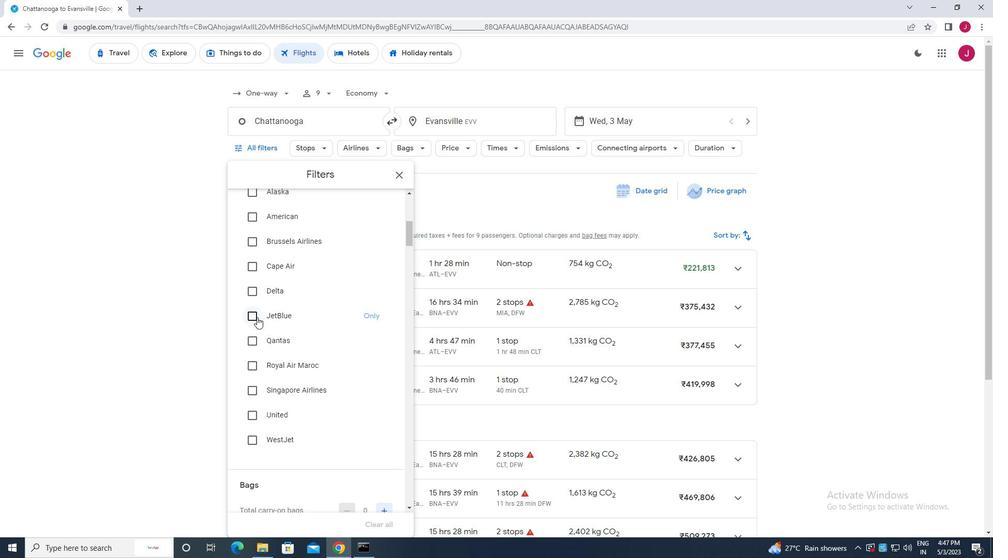 
Action: Mouse pressed left at (253, 316)
Screenshot: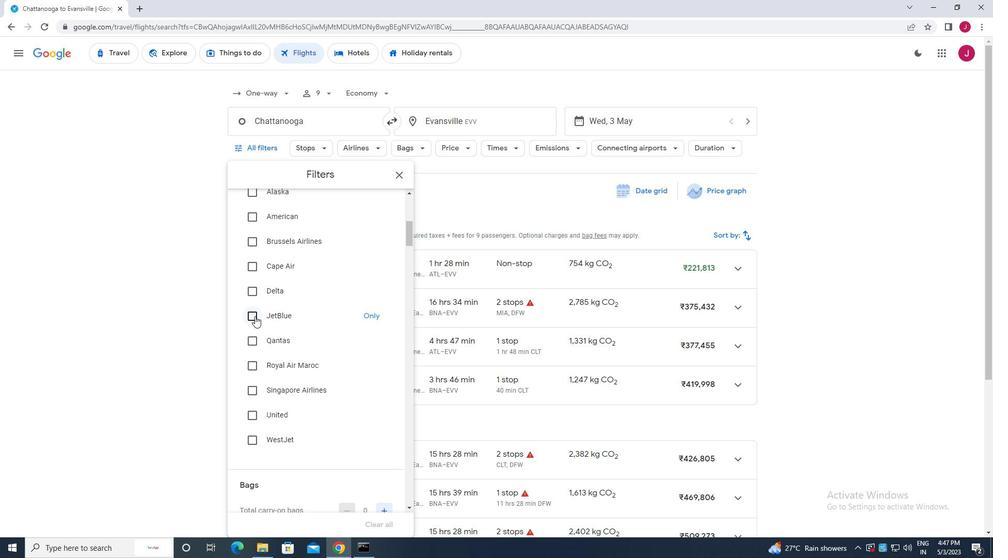 
Action: Mouse moved to (317, 333)
Screenshot: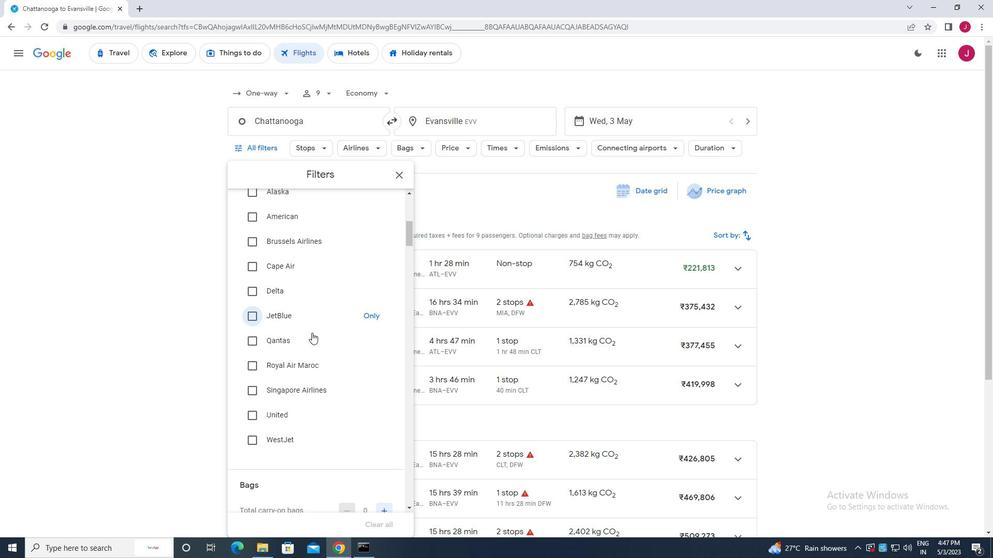 
Action: Mouse scrolled (317, 332) with delta (0, 0)
Screenshot: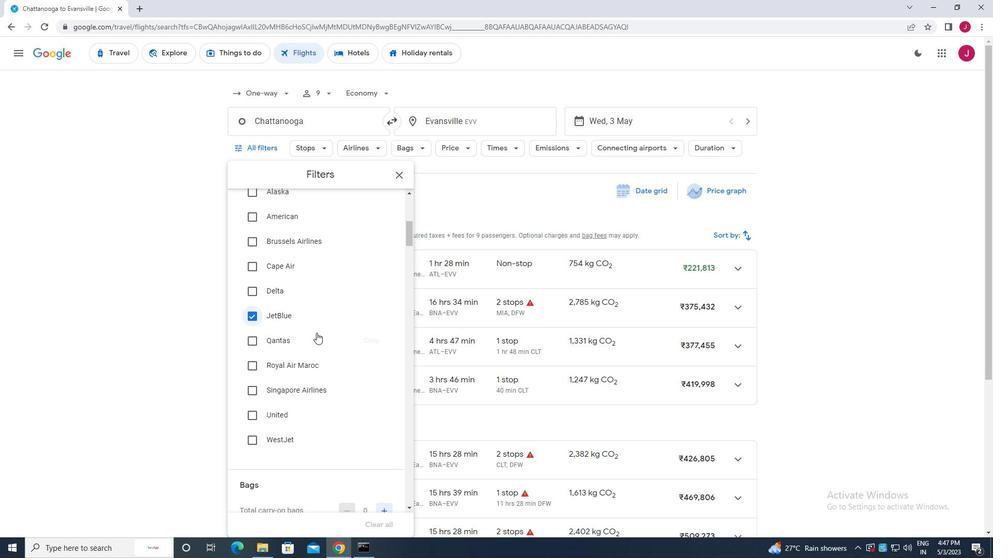 
Action: Mouse scrolled (317, 332) with delta (0, 0)
Screenshot: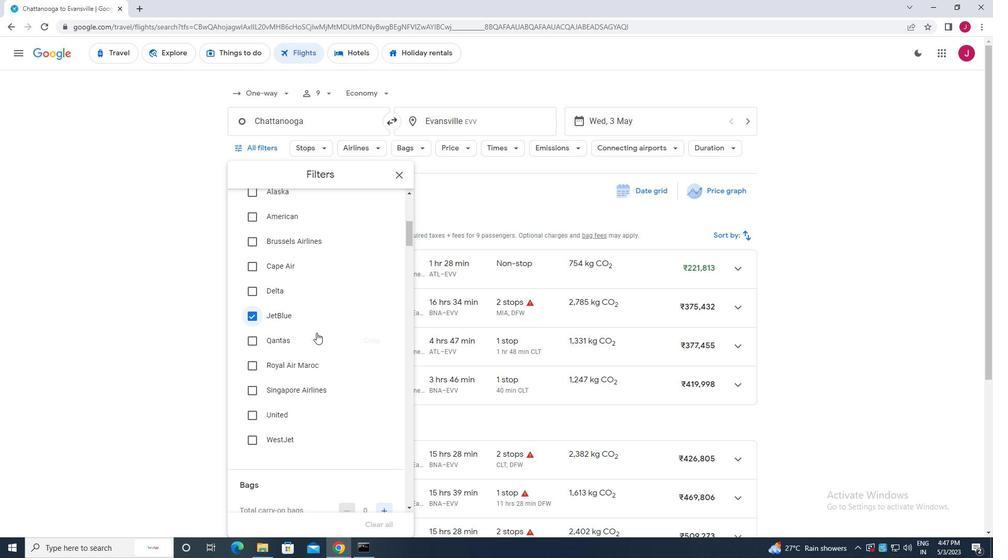 
Action: Mouse scrolled (317, 332) with delta (0, 0)
Screenshot: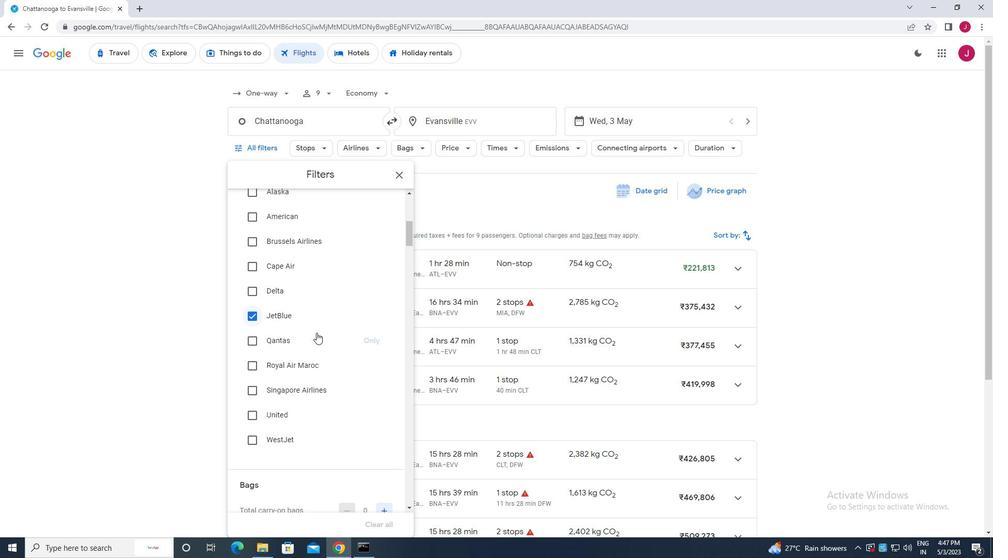 
Action: Mouse scrolled (317, 332) with delta (0, 0)
Screenshot: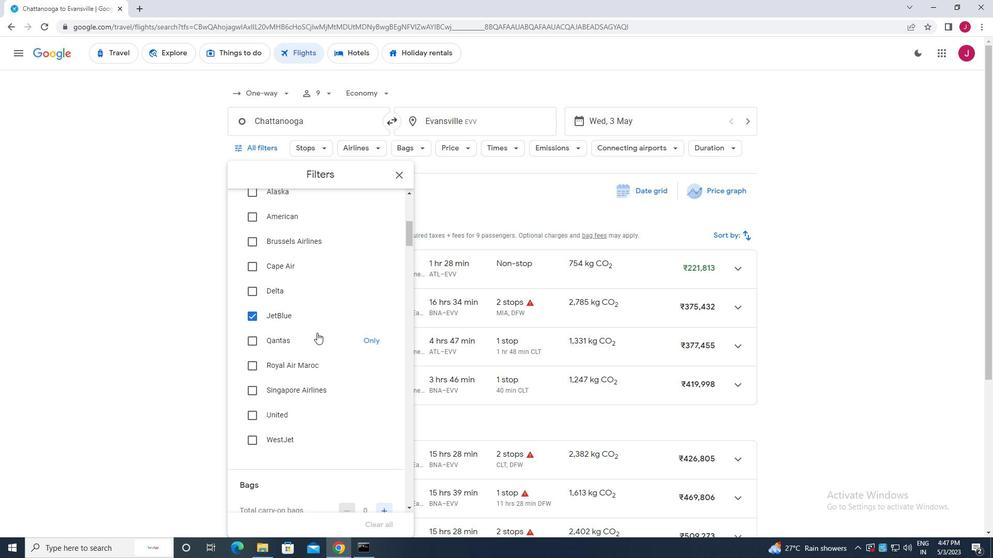 
Action: Mouse moved to (379, 305)
Screenshot: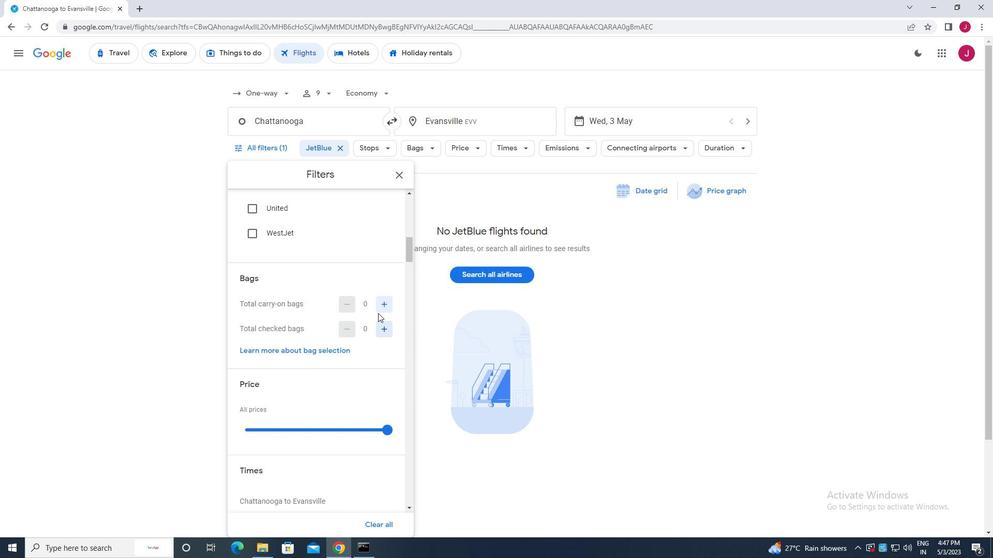 
Action: Mouse pressed left at (379, 305)
Screenshot: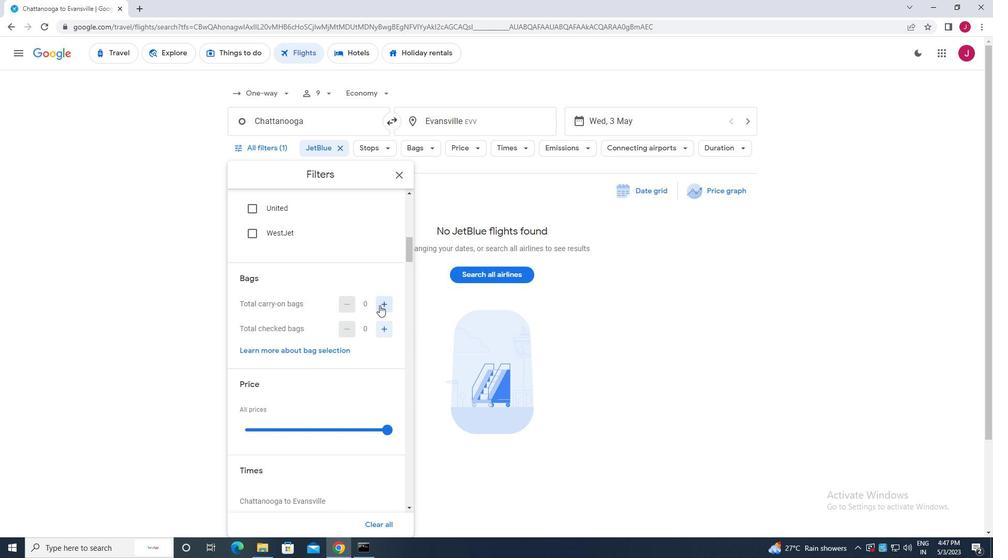 
Action: Mouse pressed left at (379, 305)
Screenshot: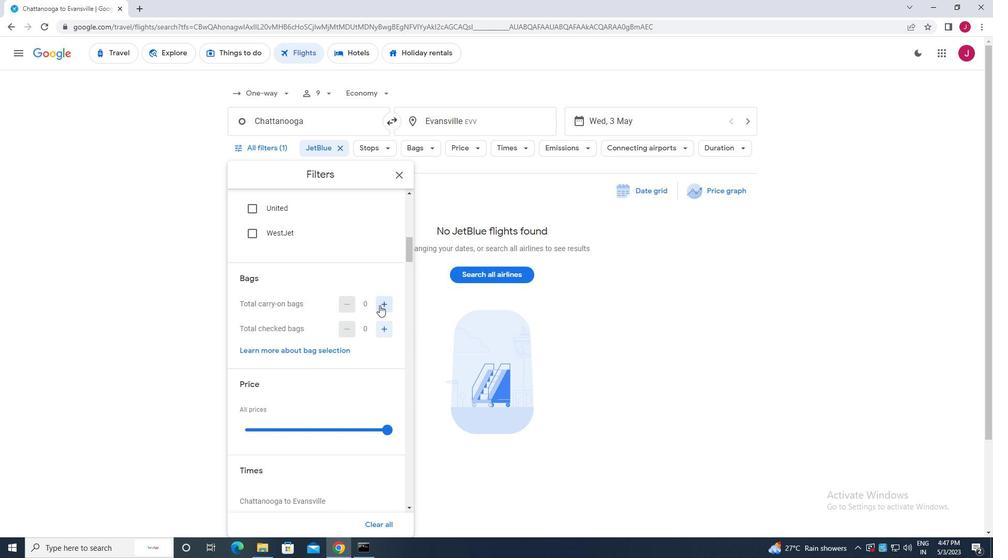 
Action: Mouse moved to (386, 320)
Screenshot: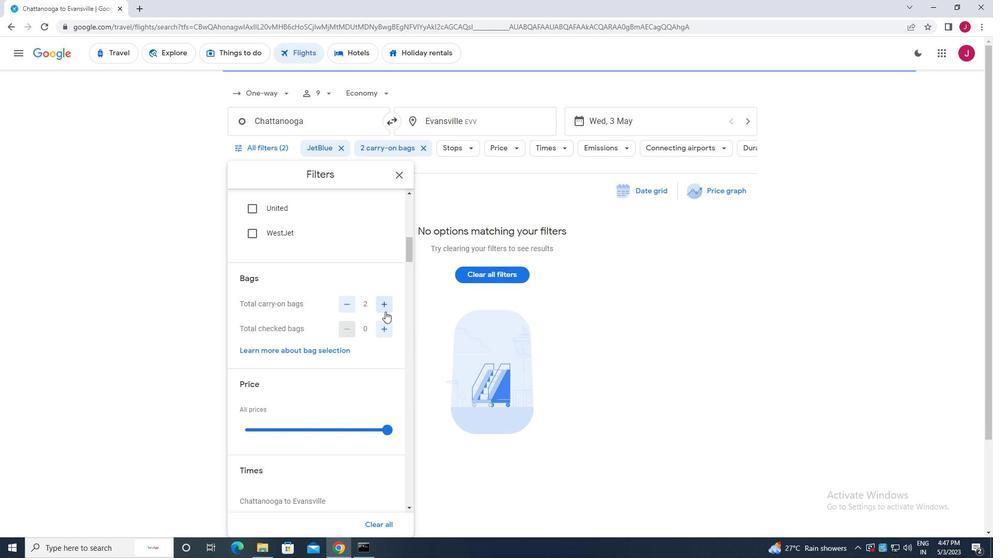 
Action: Mouse scrolled (386, 319) with delta (0, 0)
Screenshot: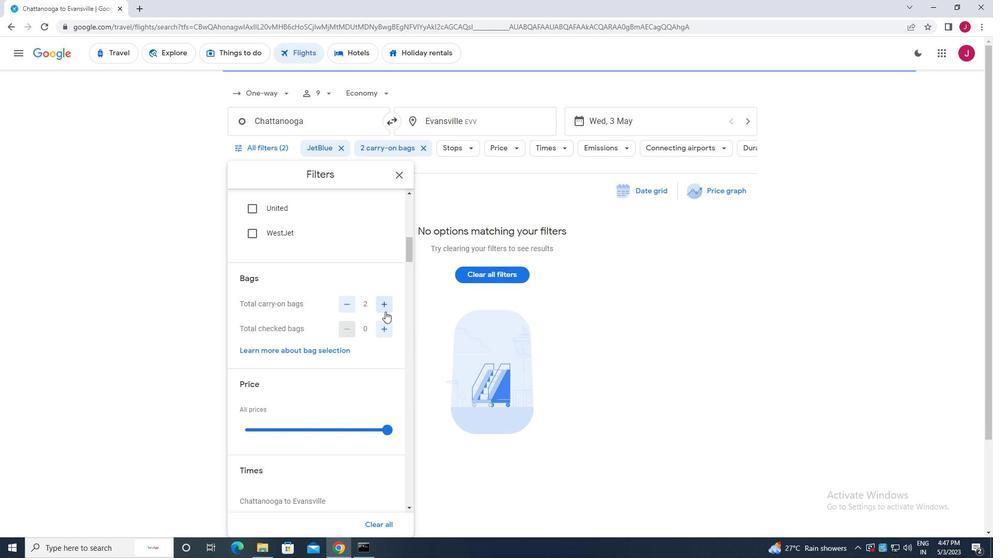 
Action: Mouse moved to (386, 375)
Screenshot: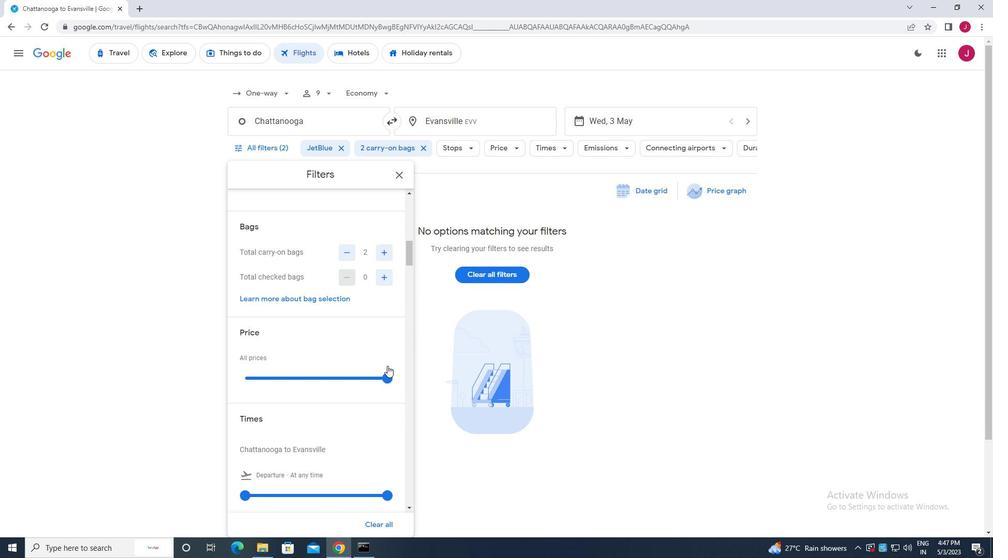 
Action: Mouse pressed left at (386, 375)
Screenshot: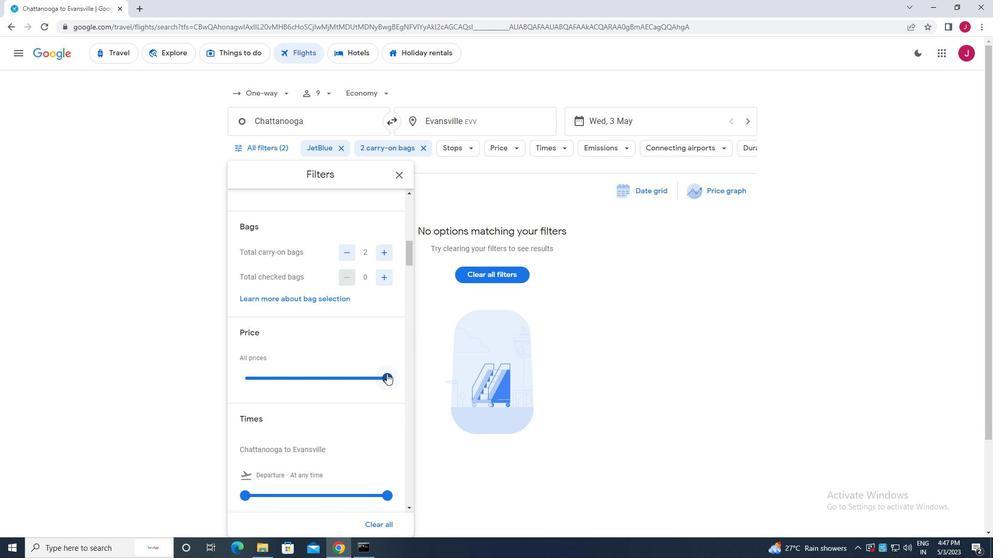 
Action: Mouse moved to (288, 357)
Screenshot: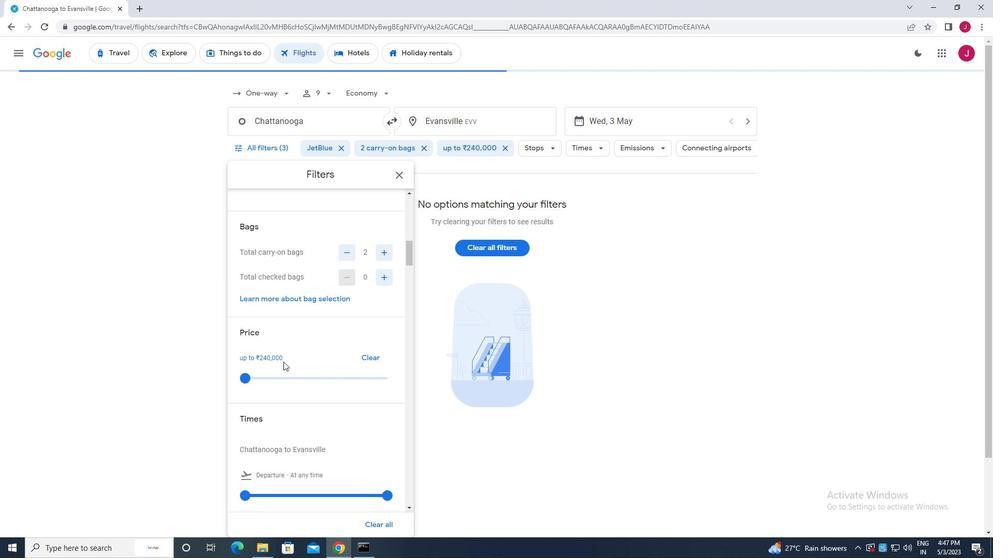 
Action: Mouse scrolled (288, 357) with delta (0, 0)
Screenshot: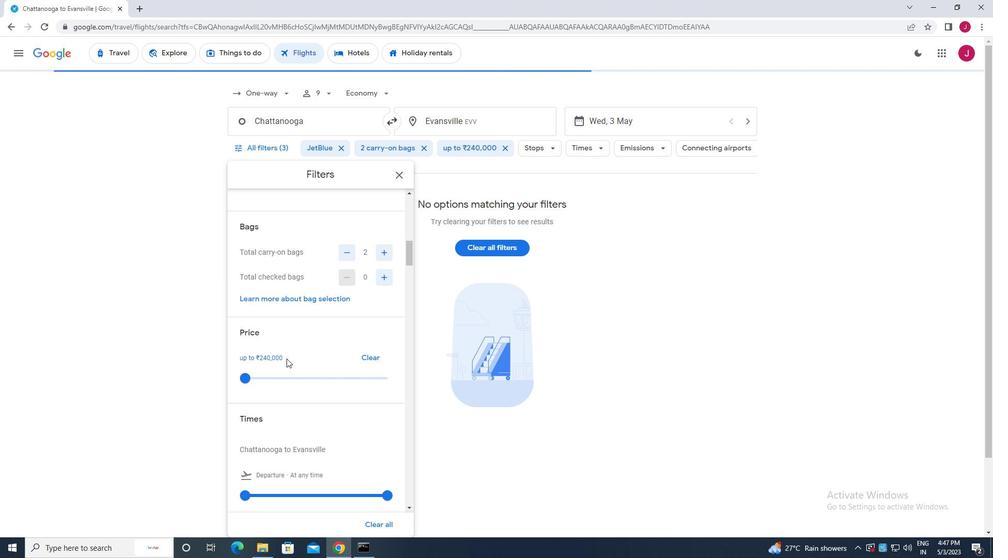 
Action: Mouse scrolled (288, 357) with delta (0, 0)
Screenshot: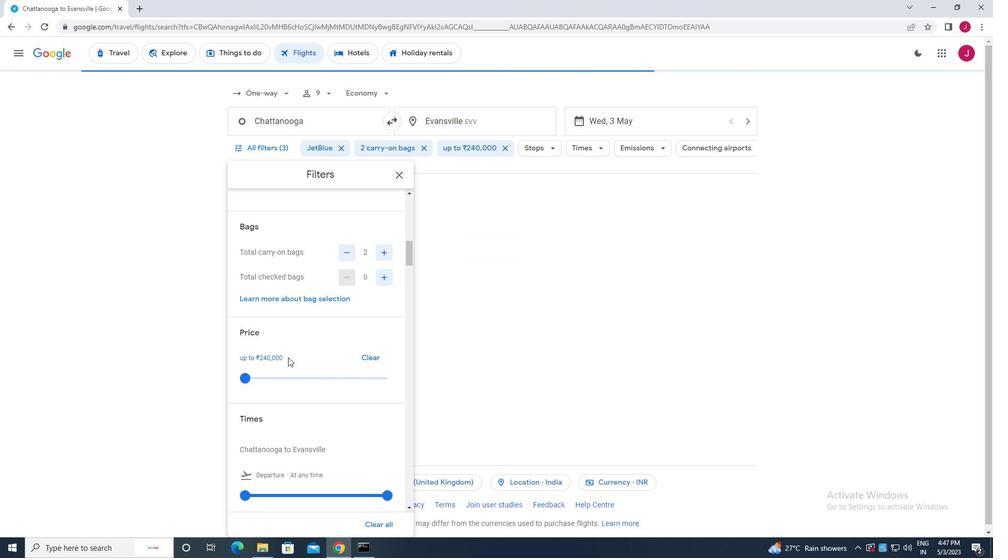 
Action: Mouse scrolled (288, 357) with delta (0, 0)
Screenshot: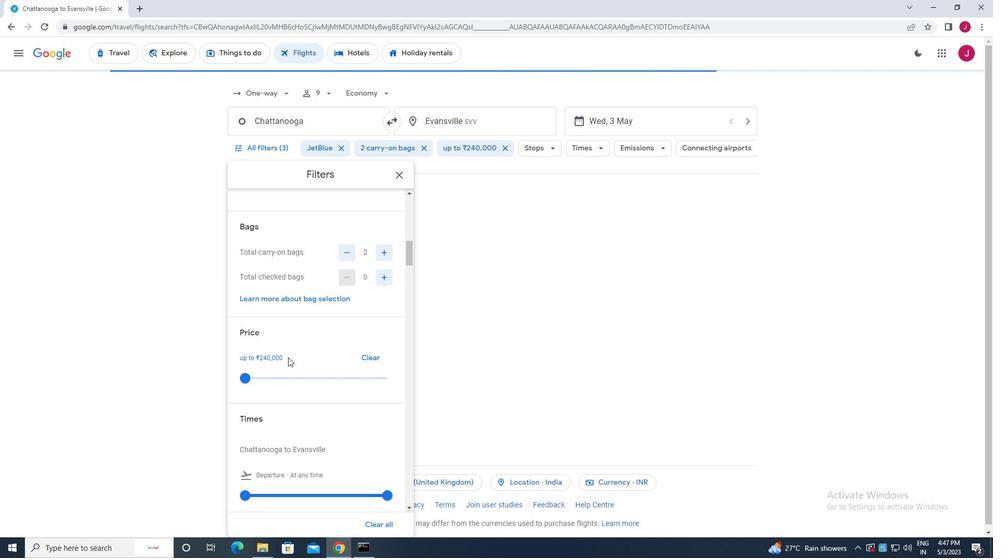 
Action: Mouse moved to (244, 340)
Screenshot: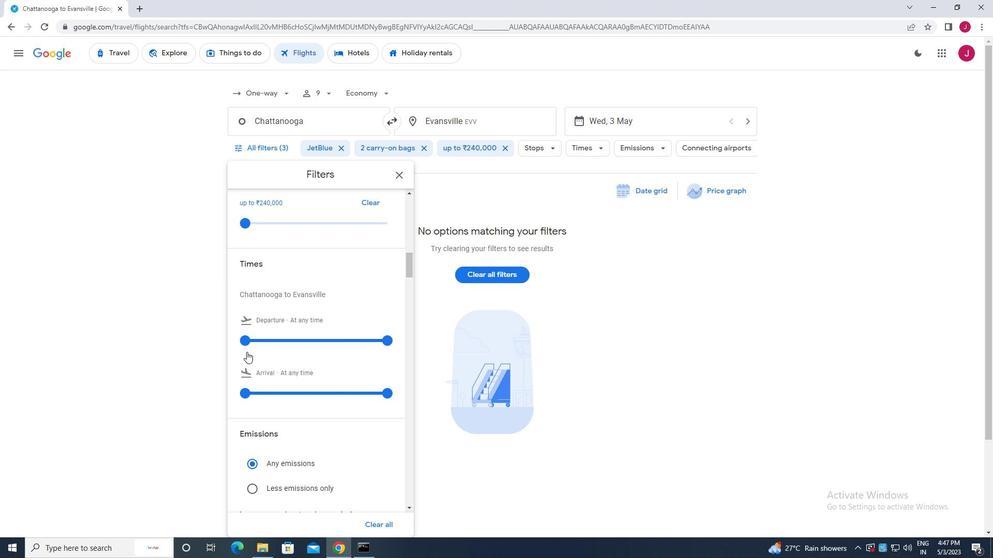 
Action: Mouse pressed left at (244, 340)
Screenshot: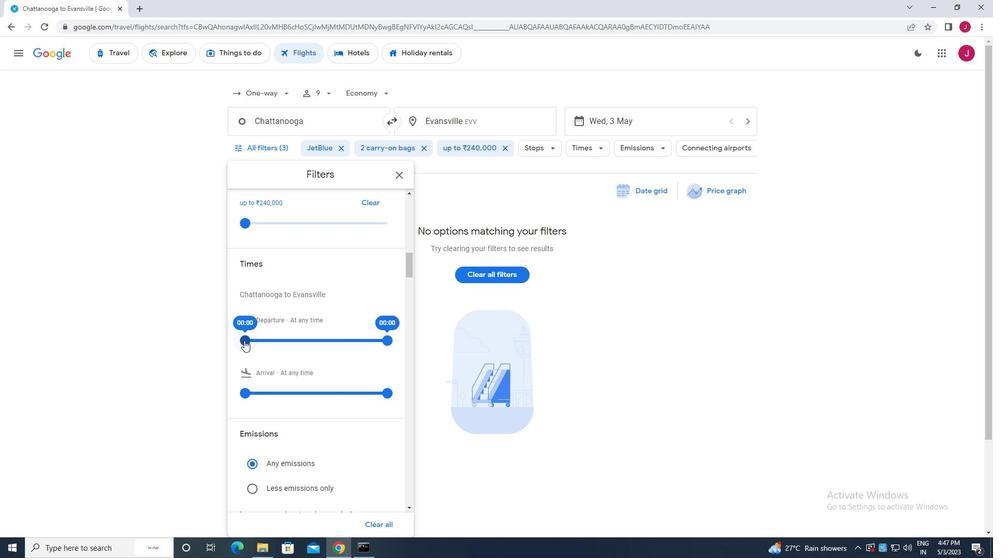 
Action: Mouse moved to (312, 341)
Screenshot: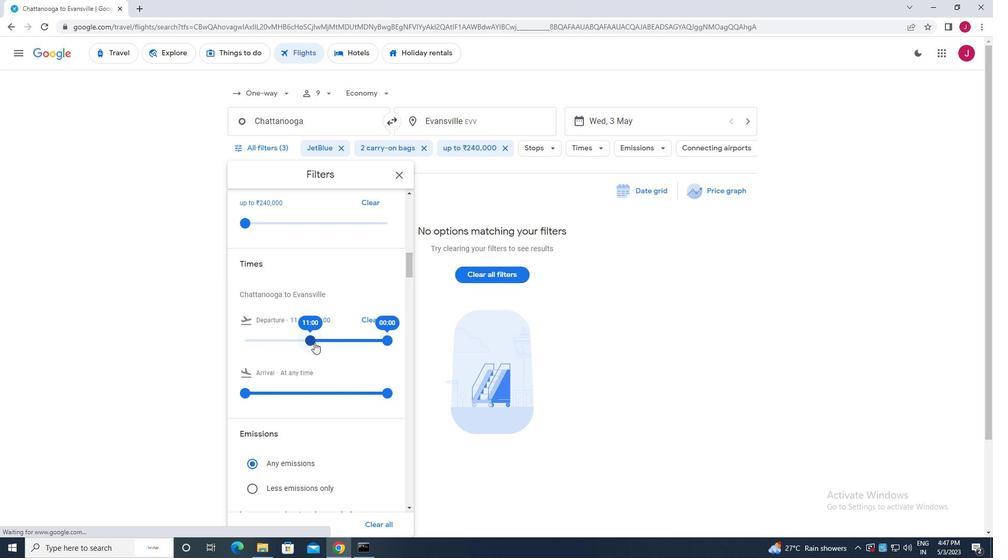 
Action: Mouse pressed left at (312, 341)
Screenshot: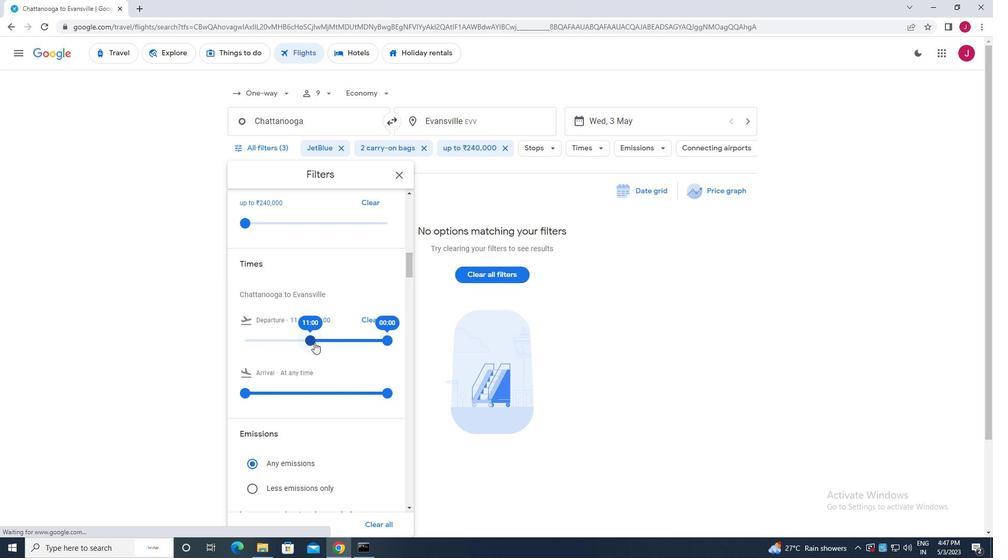 
Action: Mouse moved to (384, 341)
Screenshot: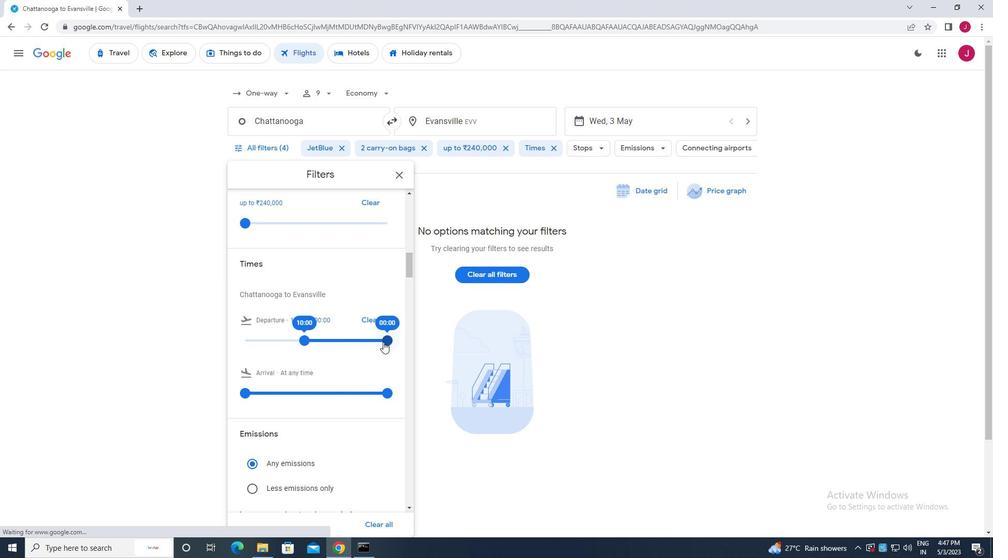
Action: Mouse pressed left at (384, 341)
Screenshot: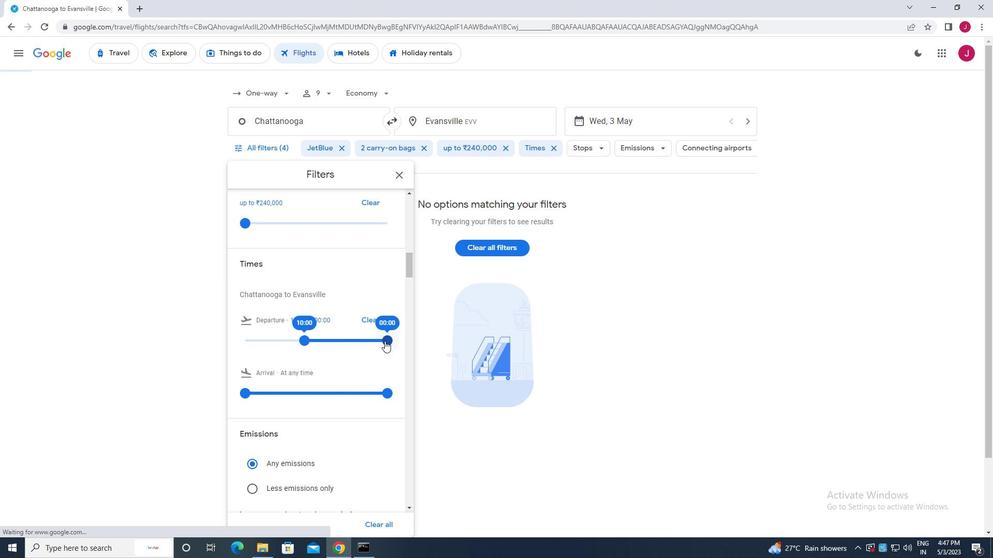 
Action: Mouse moved to (401, 178)
Screenshot: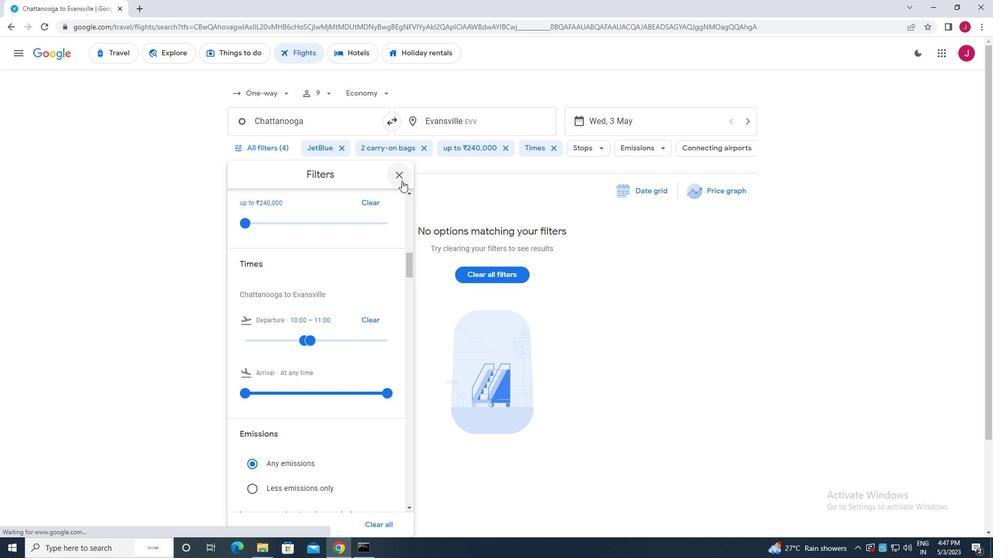 
Action: Mouse pressed left at (401, 178)
Screenshot: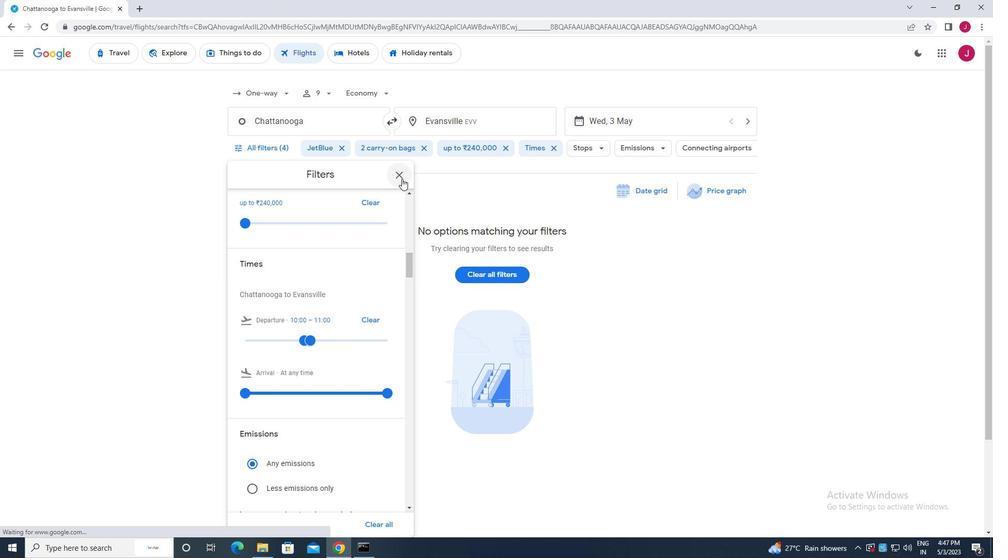 
Action: Mouse moved to (406, 193)
Screenshot: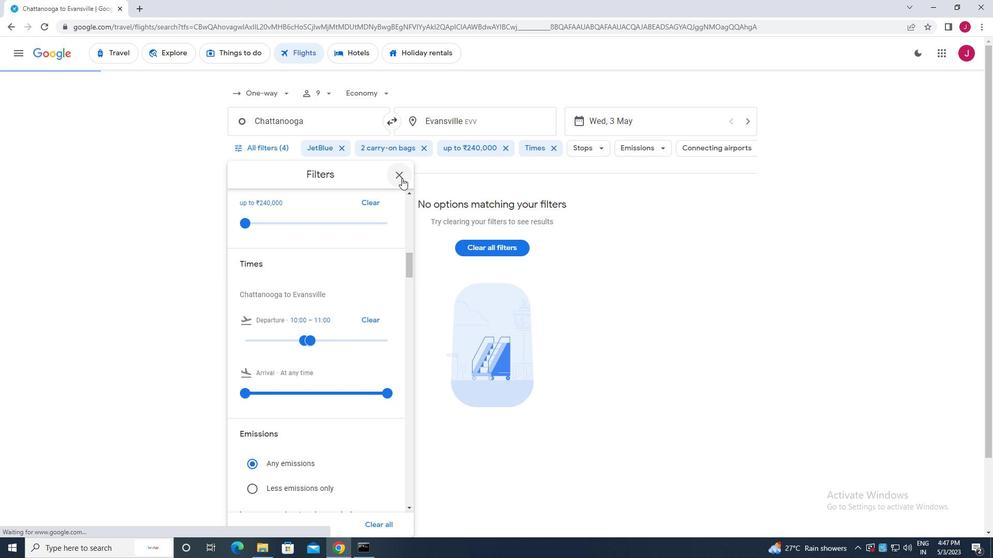 
